 Task: Find Luxury Townhouses in Naples with Mexico Proximity.
Action: Mouse moved to (285, 251)
Screenshot: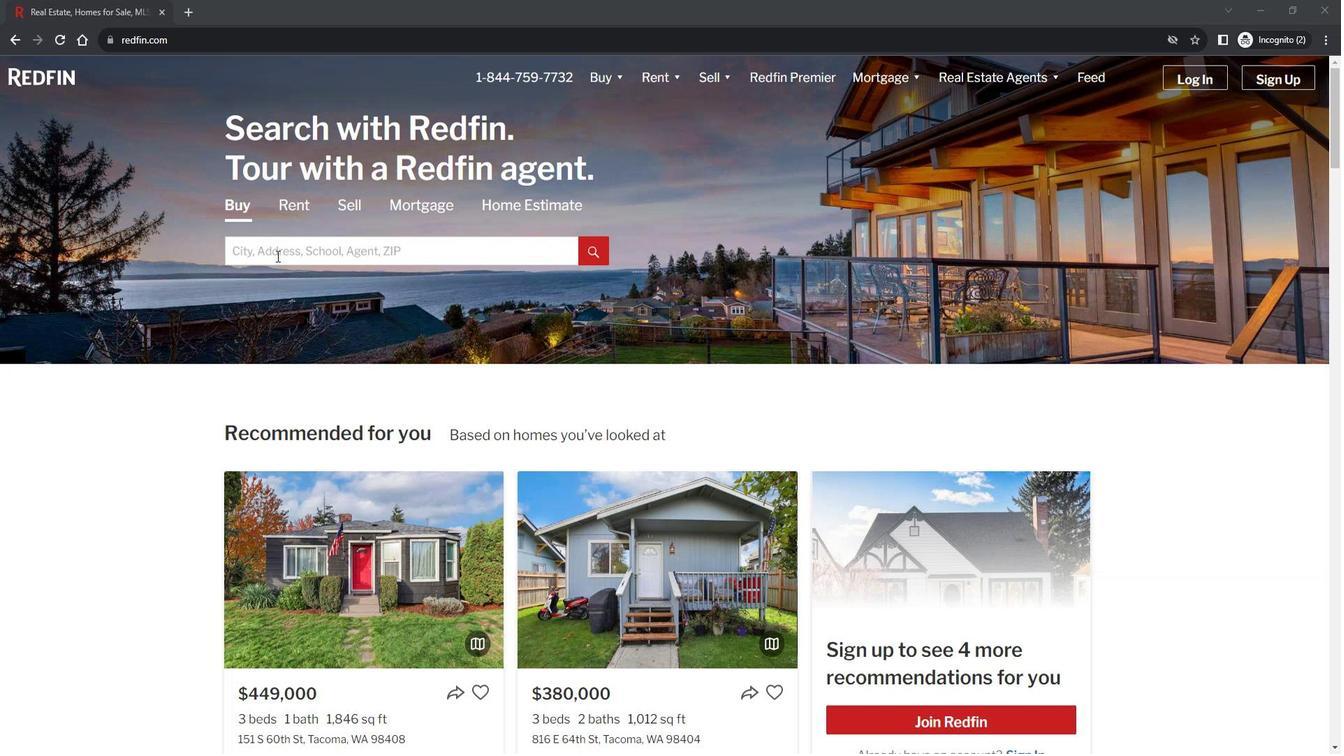 
Action: Mouse pressed left at (285, 251)
Screenshot: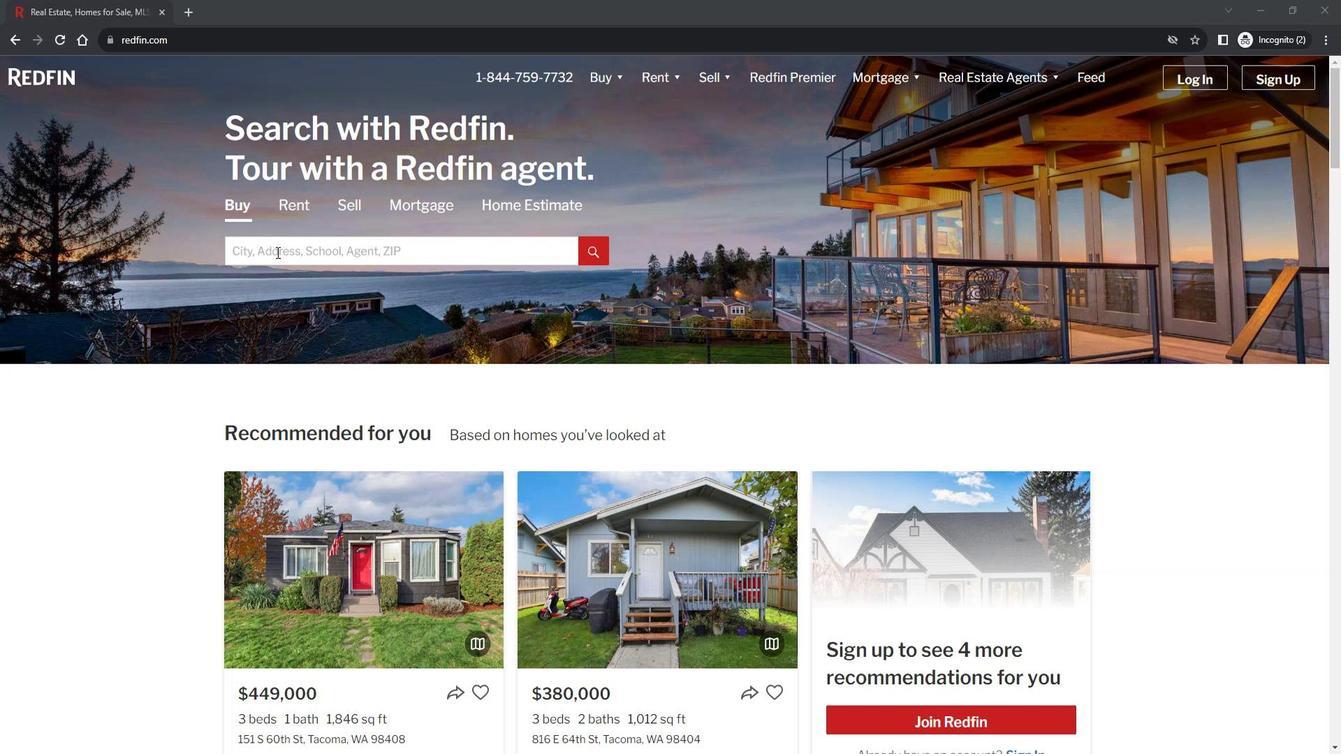 
Action: Mouse moved to (285, 252)
Screenshot: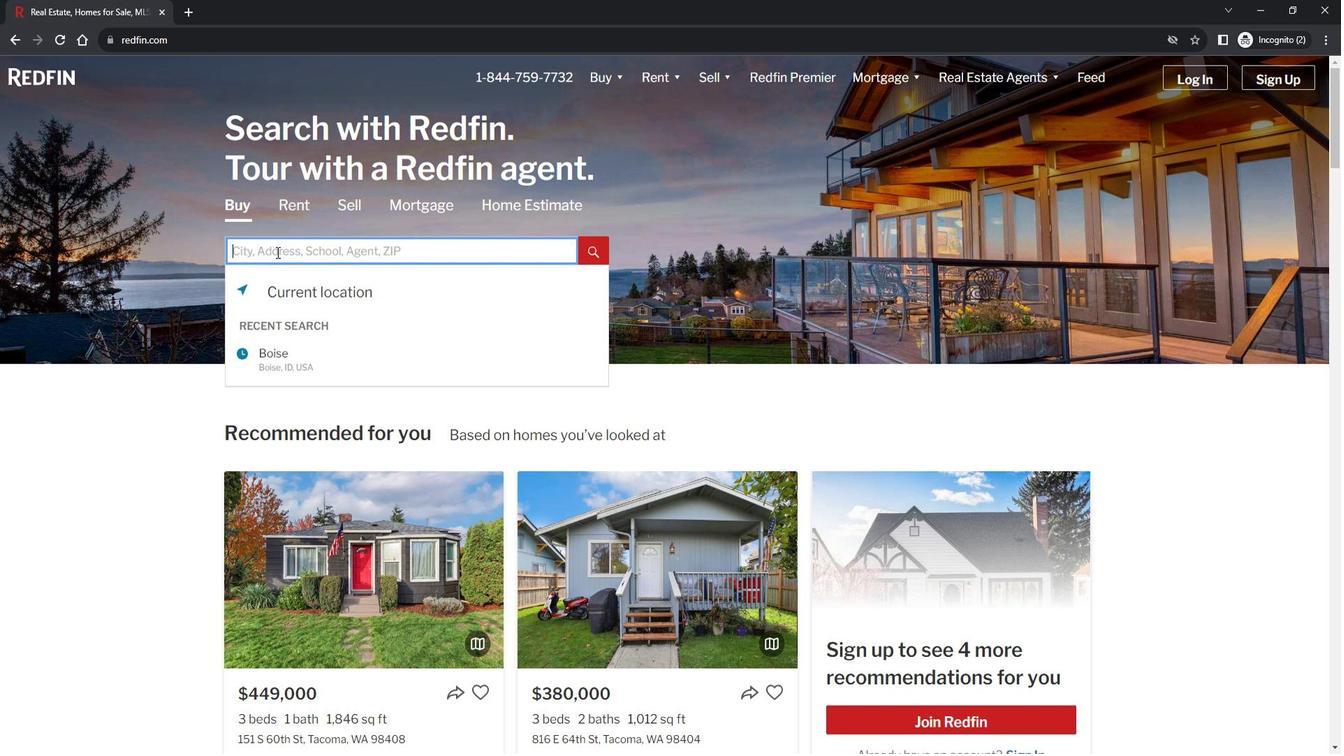 
Action: Key pressed <Key.shift>Naples<Key.enter>
Screenshot: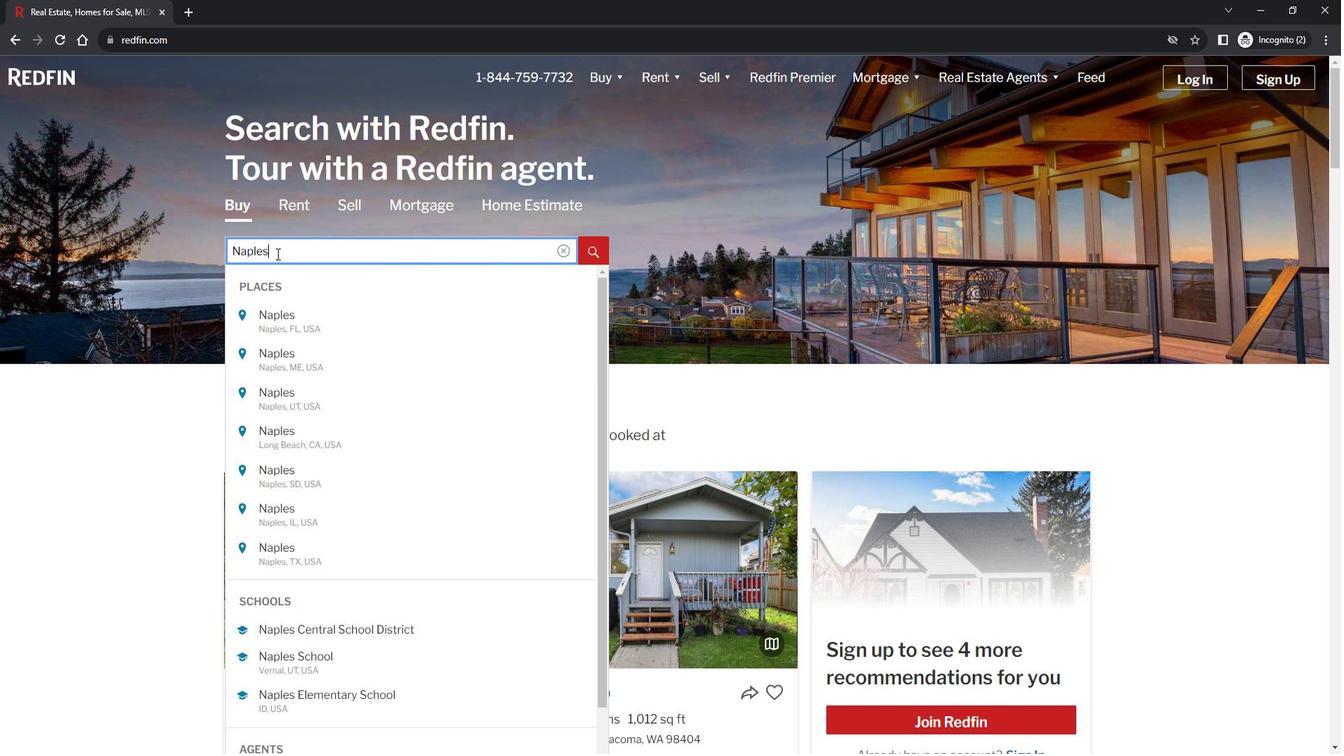 
Action: Mouse moved to (1057, 176)
Screenshot: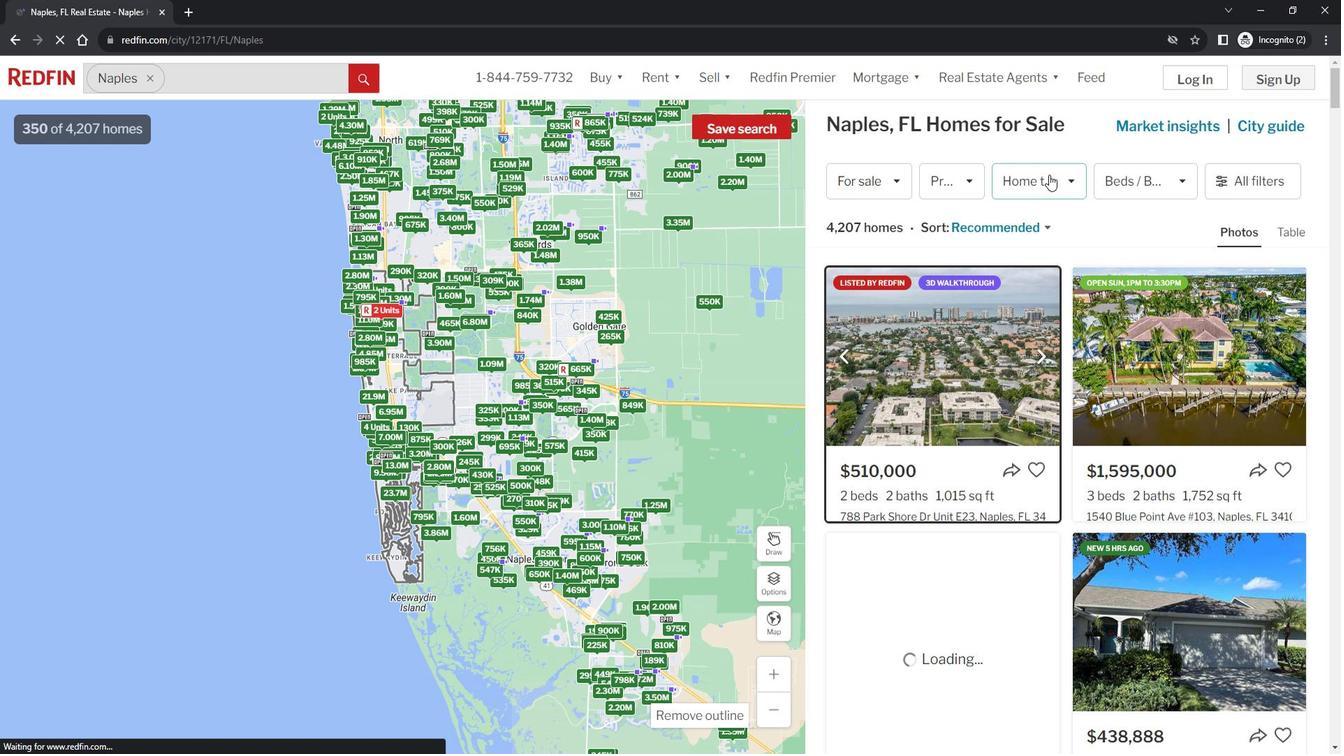 
Action: Mouse pressed left at (1057, 176)
Screenshot: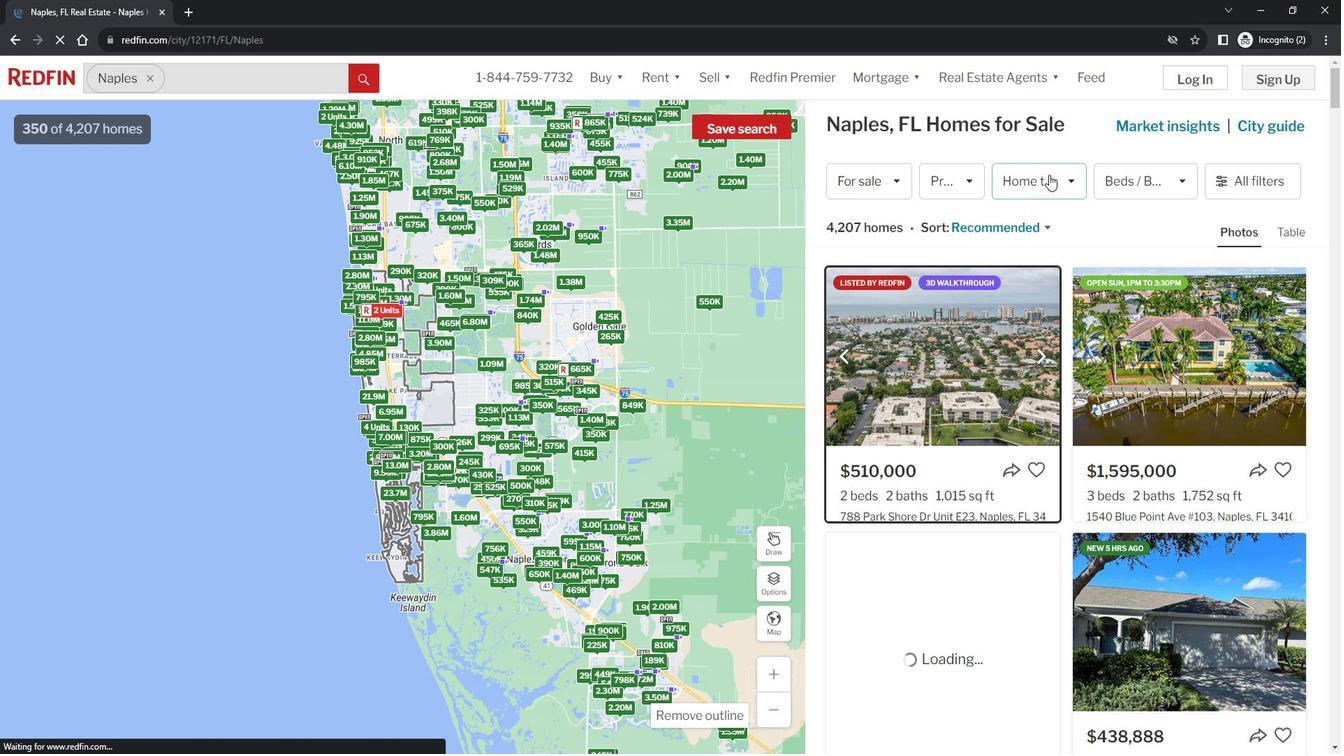
Action: Mouse moved to (1081, 178)
Screenshot: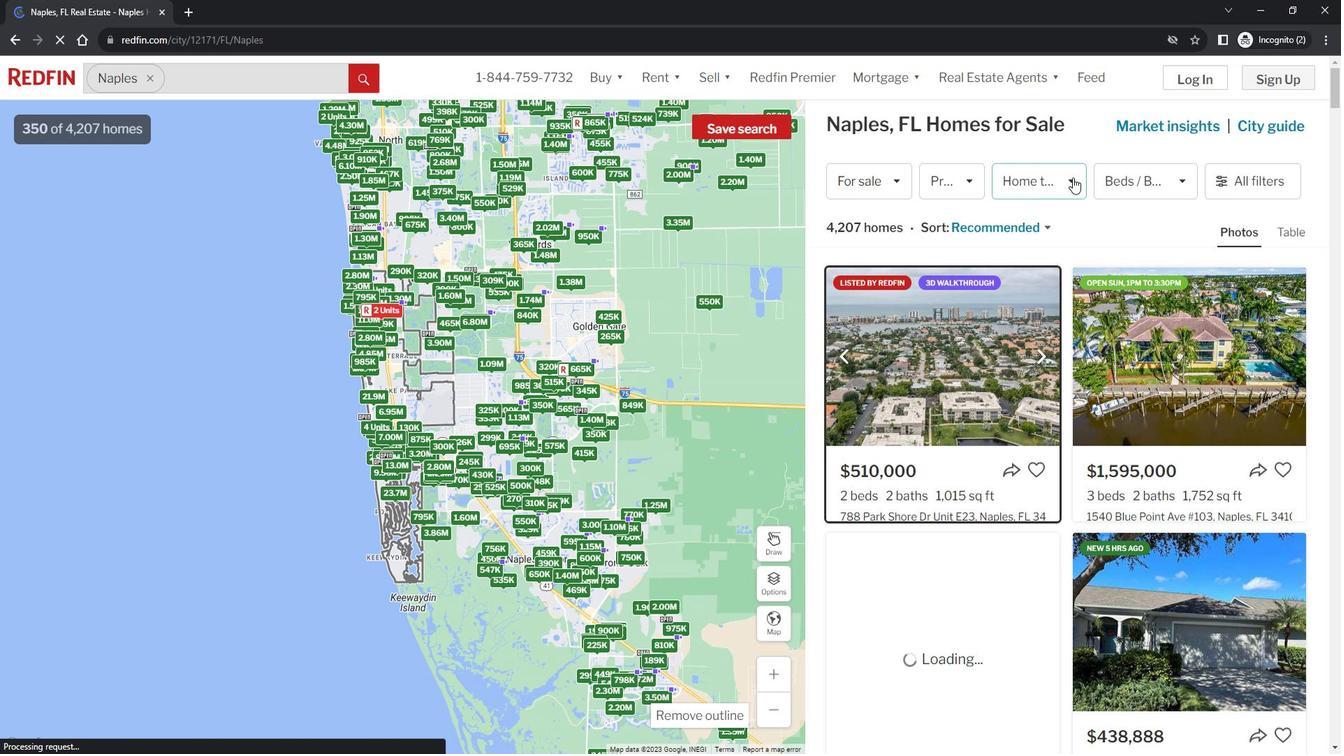 
Action: Mouse pressed left at (1081, 178)
Screenshot: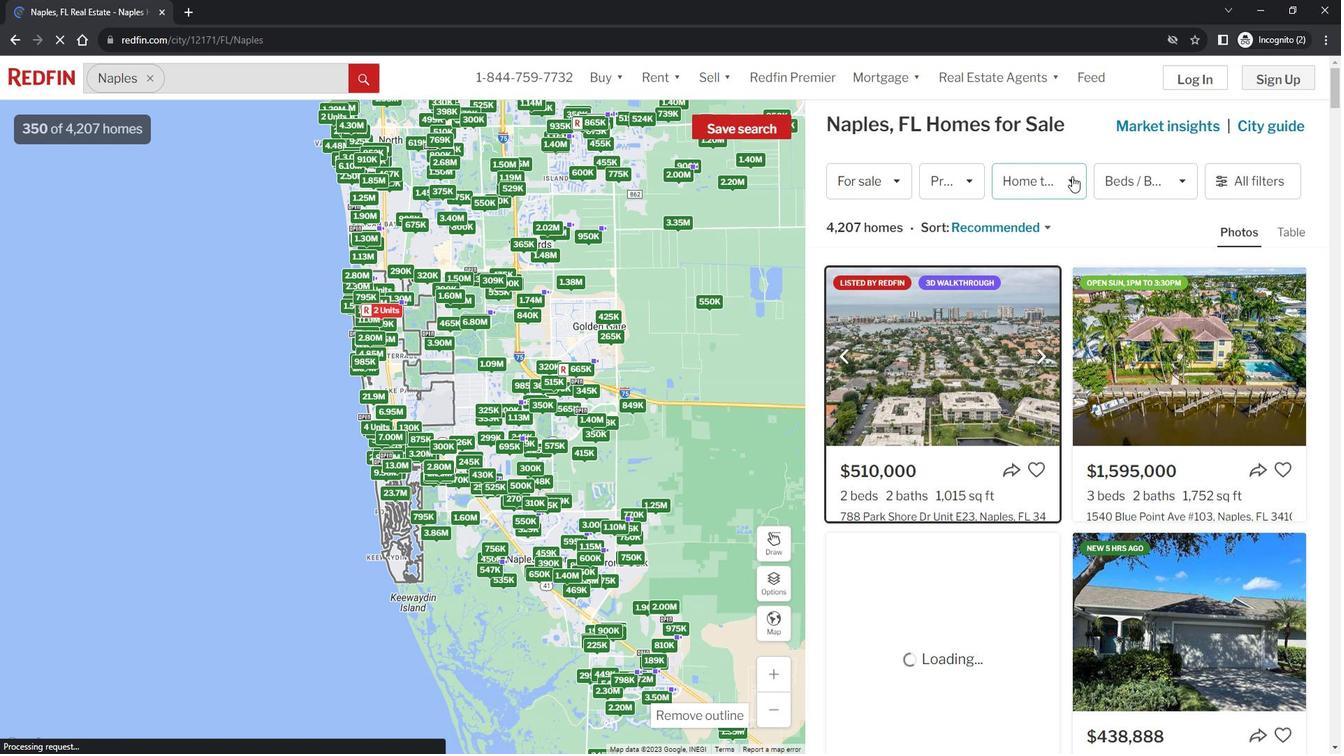 
Action: Mouse pressed left at (1081, 178)
Screenshot: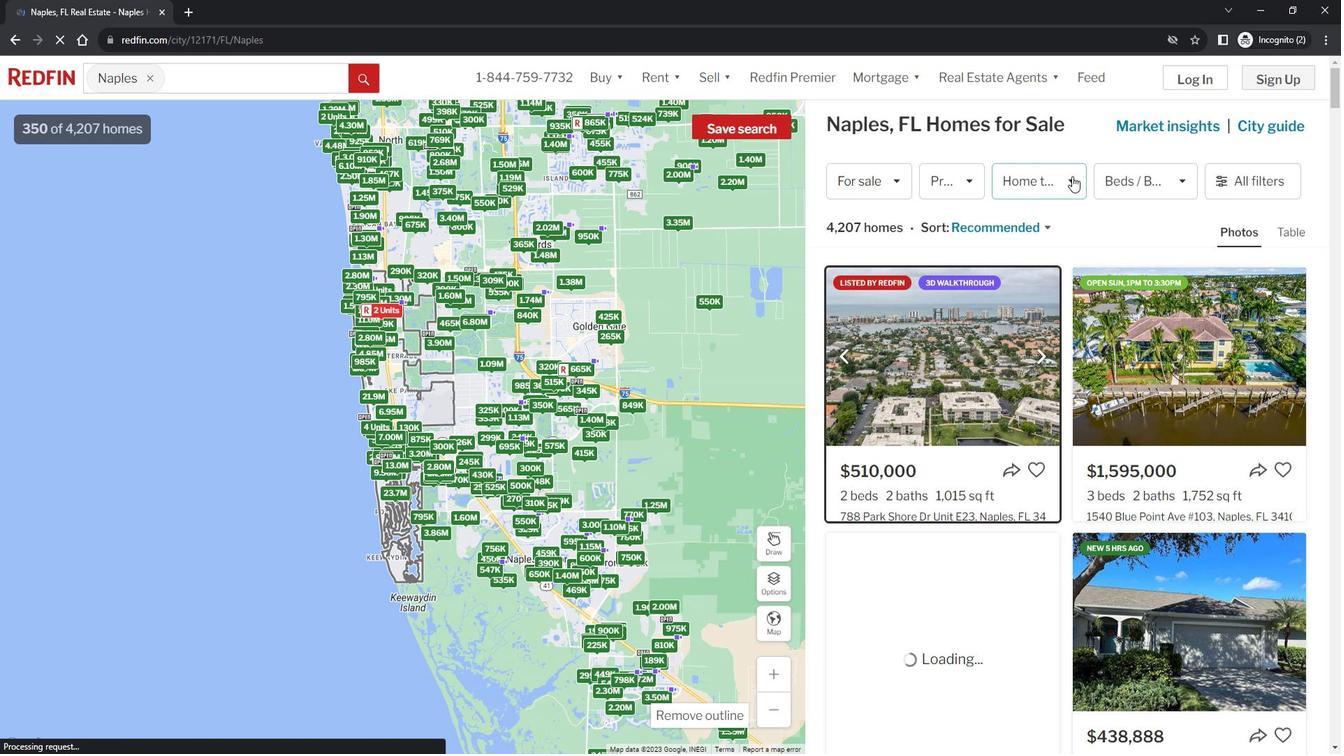 
Action: Mouse moved to (912, 256)
Screenshot: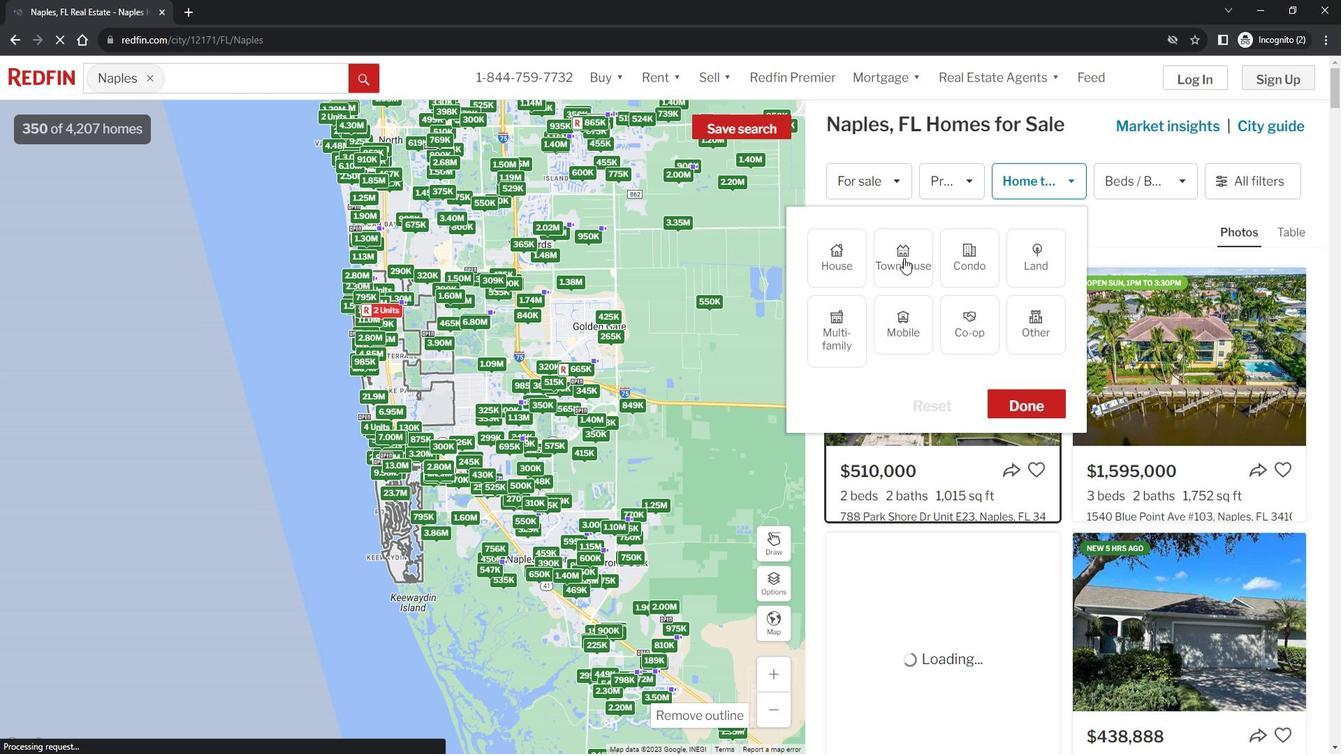 
Action: Mouse pressed left at (912, 256)
Screenshot: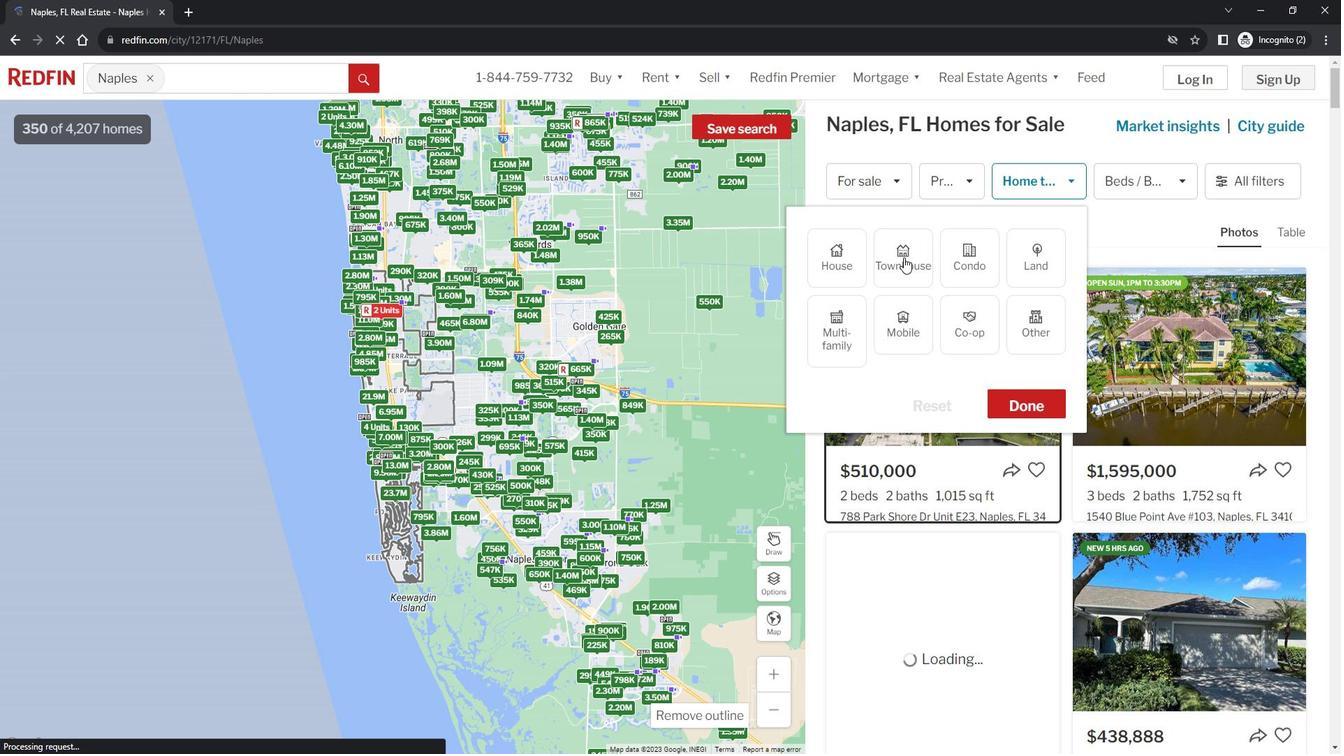
Action: Mouse moved to (1031, 394)
Screenshot: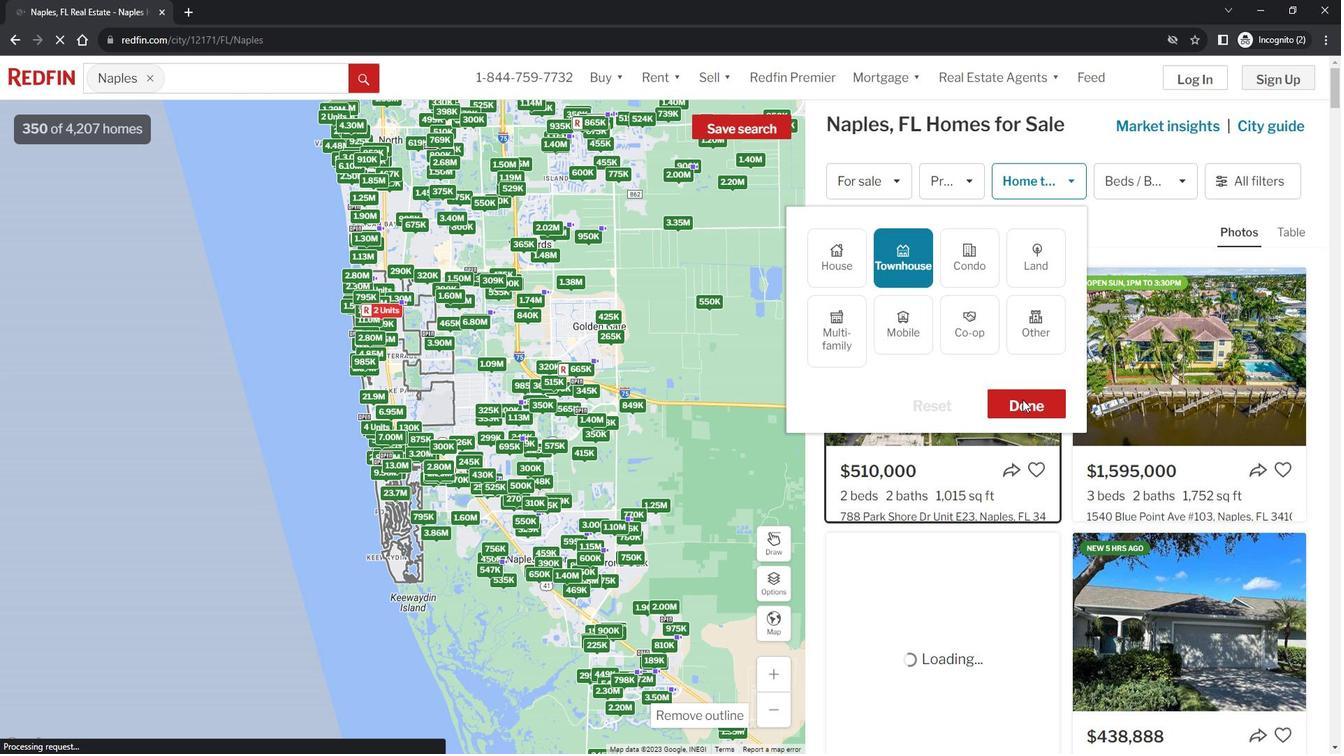 
Action: Mouse pressed left at (1031, 394)
Screenshot: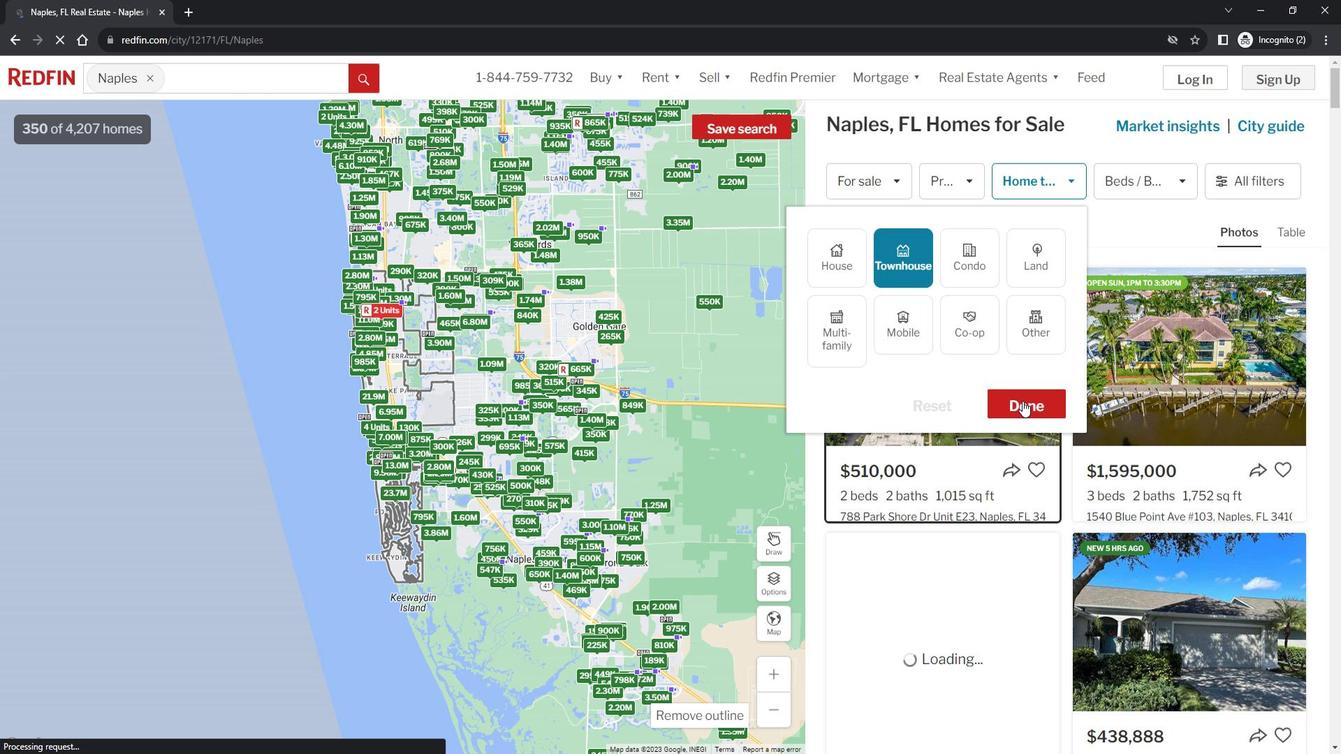 
Action: Mouse moved to (1273, 175)
Screenshot: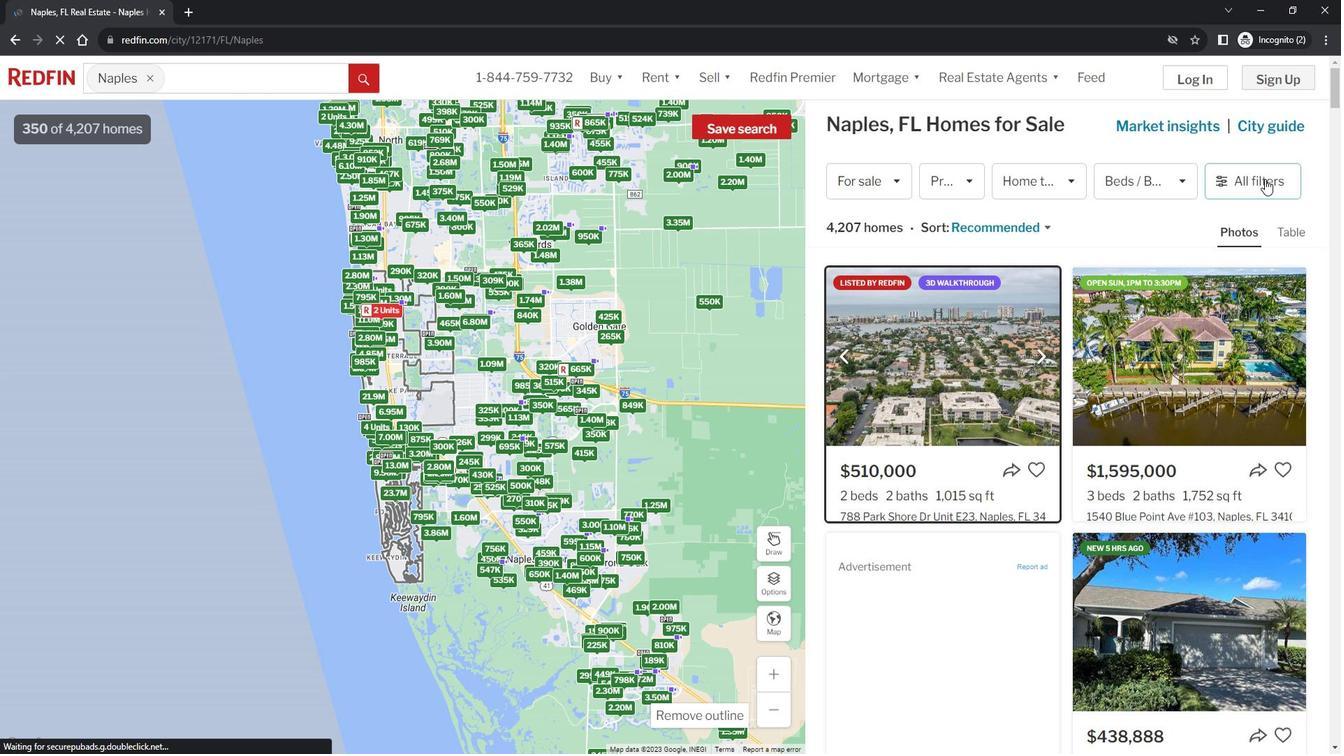 
Action: Mouse pressed left at (1273, 175)
Screenshot: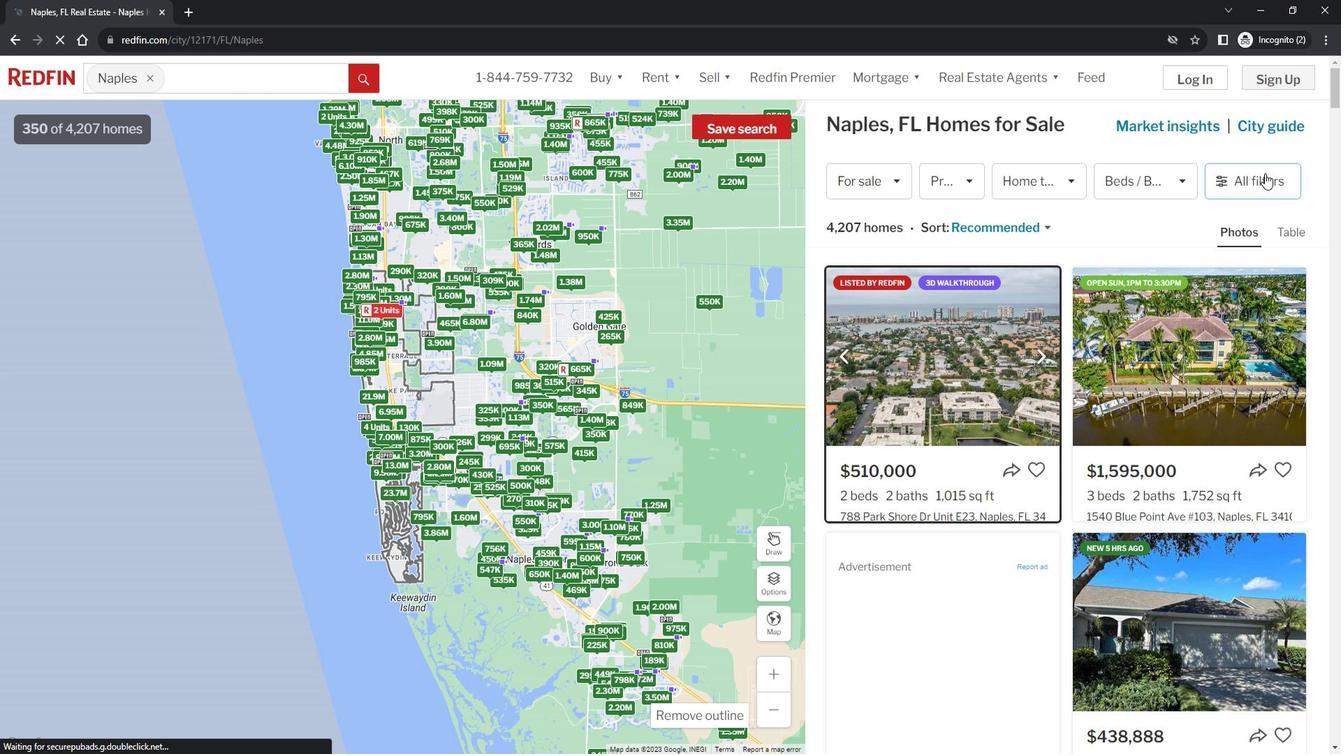 
Action: Mouse moved to (1085, 503)
Screenshot: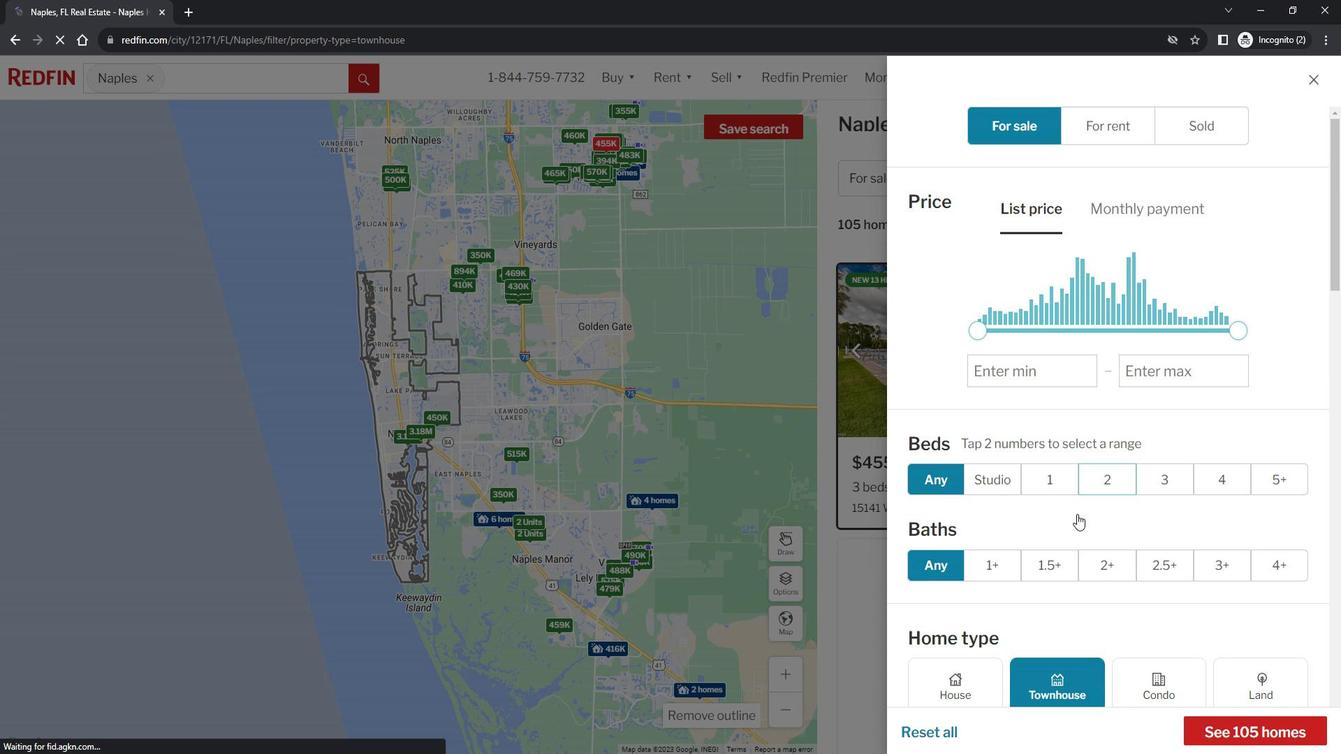 
Action: Mouse scrolled (1085, 503) with delta (0, 0)
Screenshot: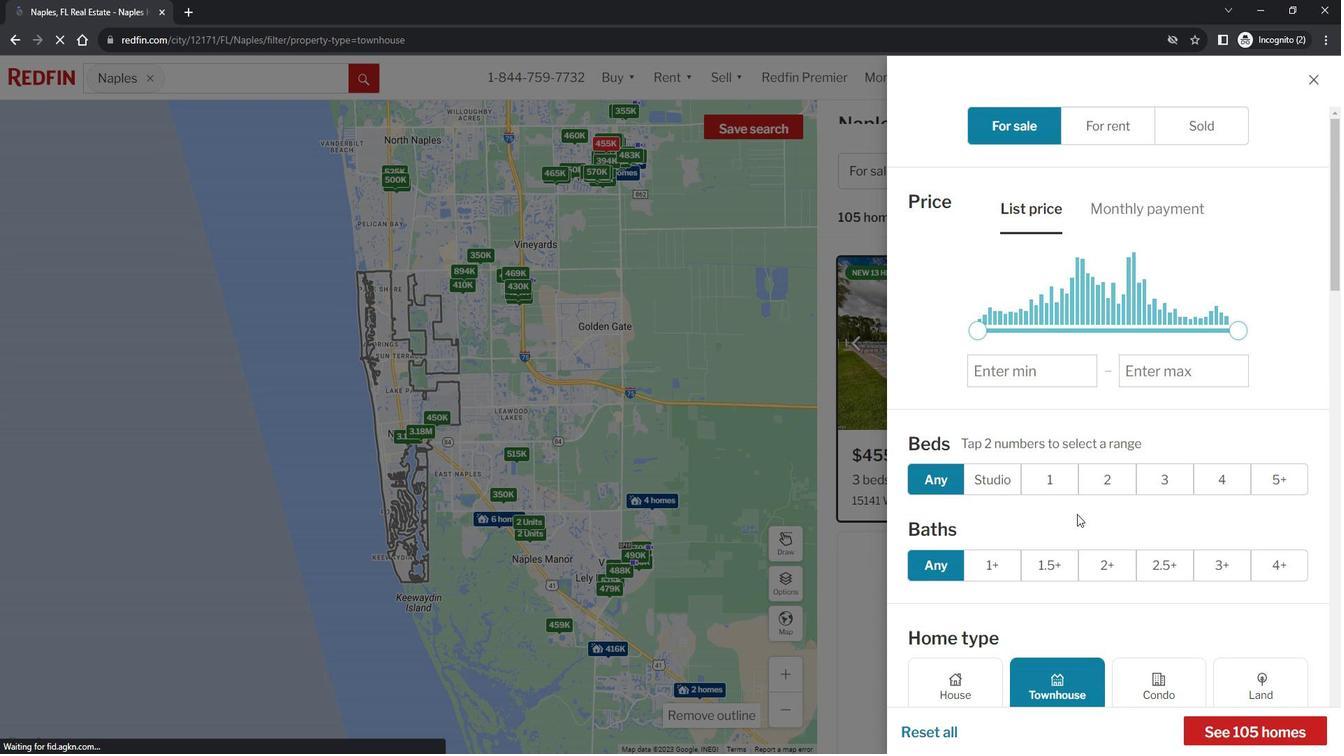 
Action: Mouse scrolled (1085, 503) with delta (0, 0)
Screenshot: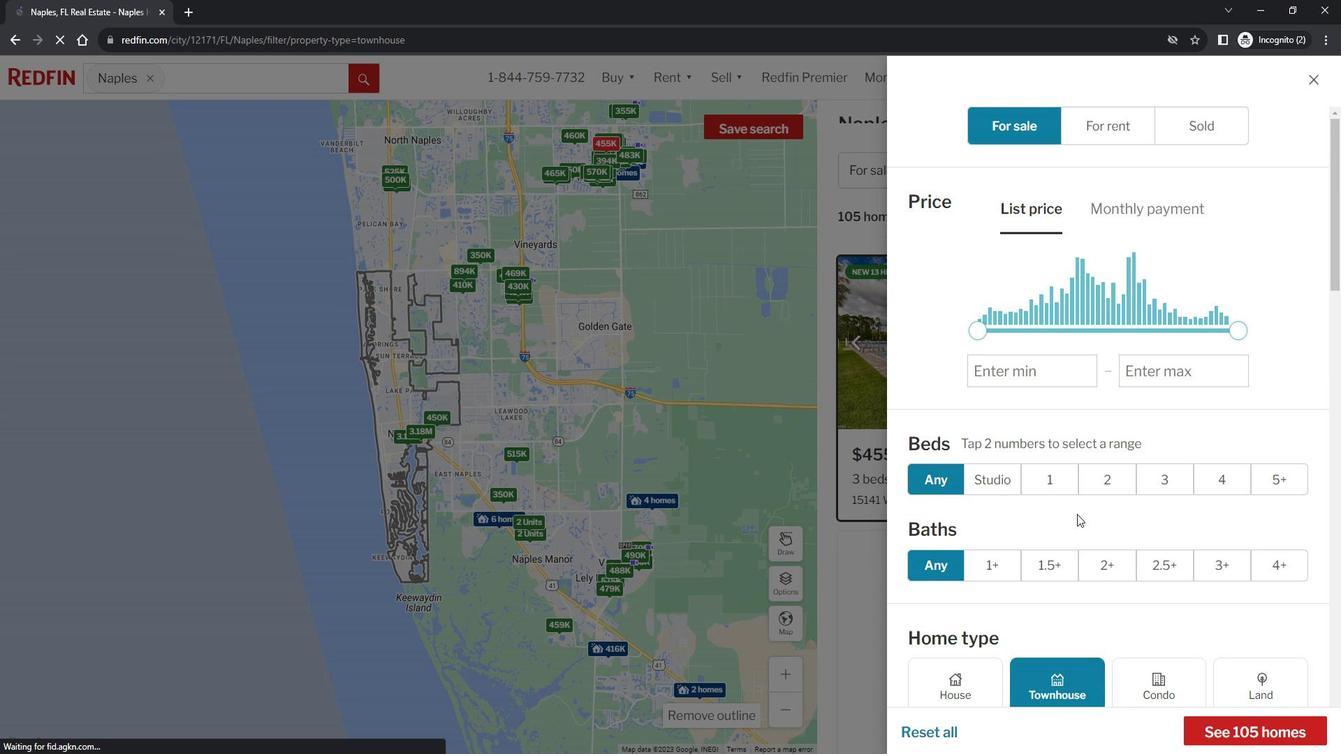
Action: Mouse scrolled (1085, 503) with delta (0, 0)
Screenshot: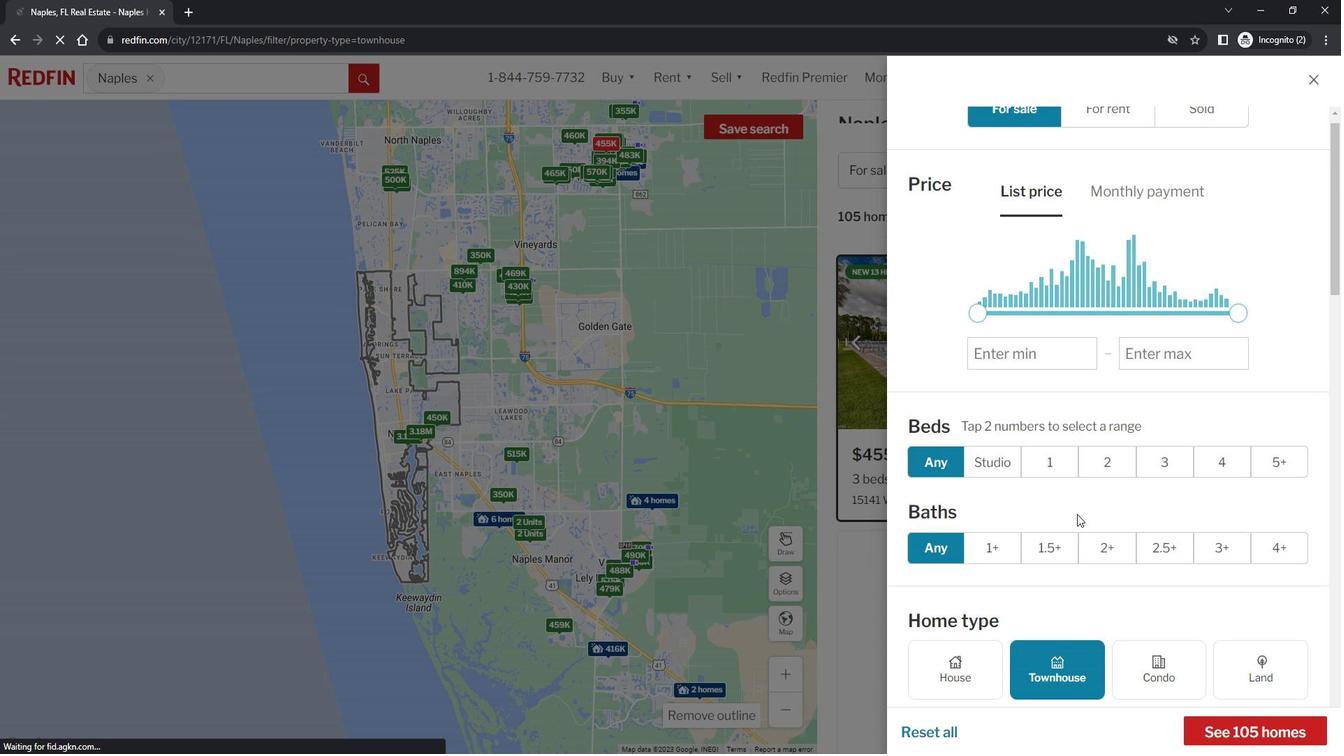 
Action: Mouse moved to (1085, 503)
Screenshot: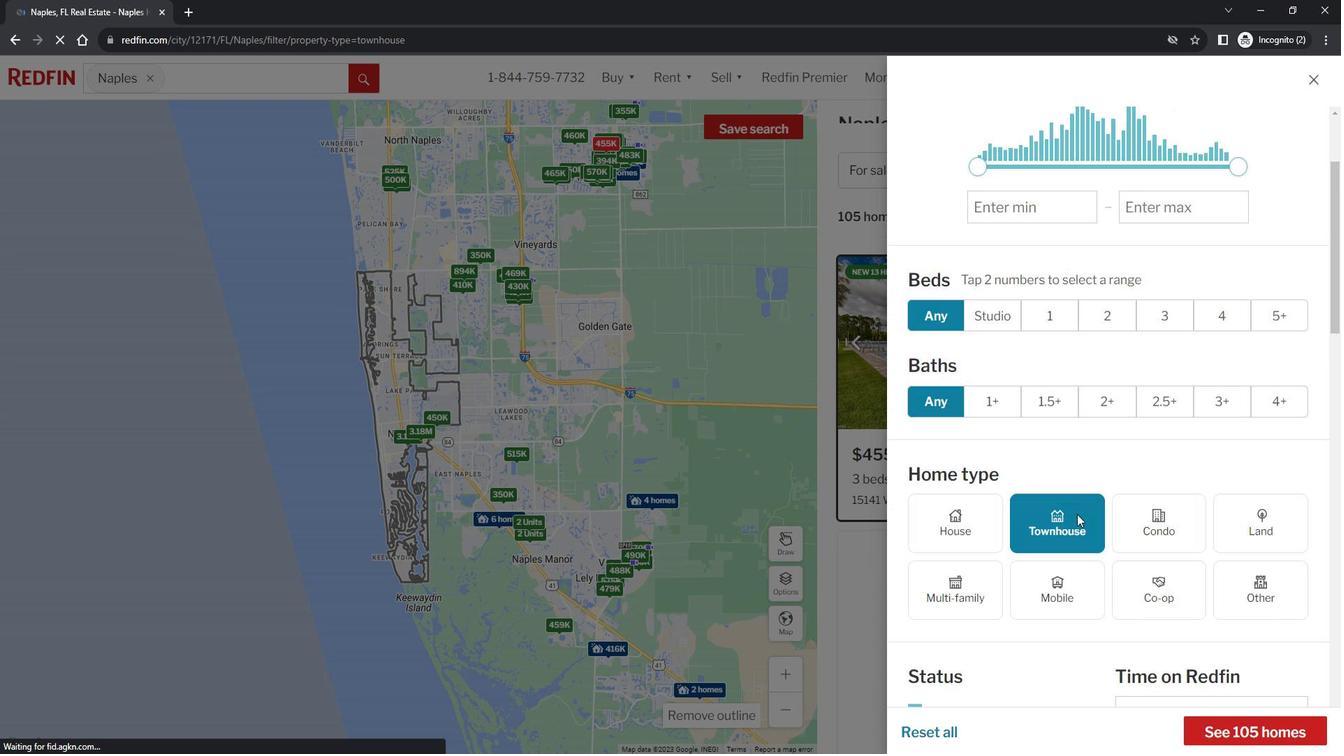 
Action: Mouse scrolled (1085, 503) with delta (0, 0)
Screenshot: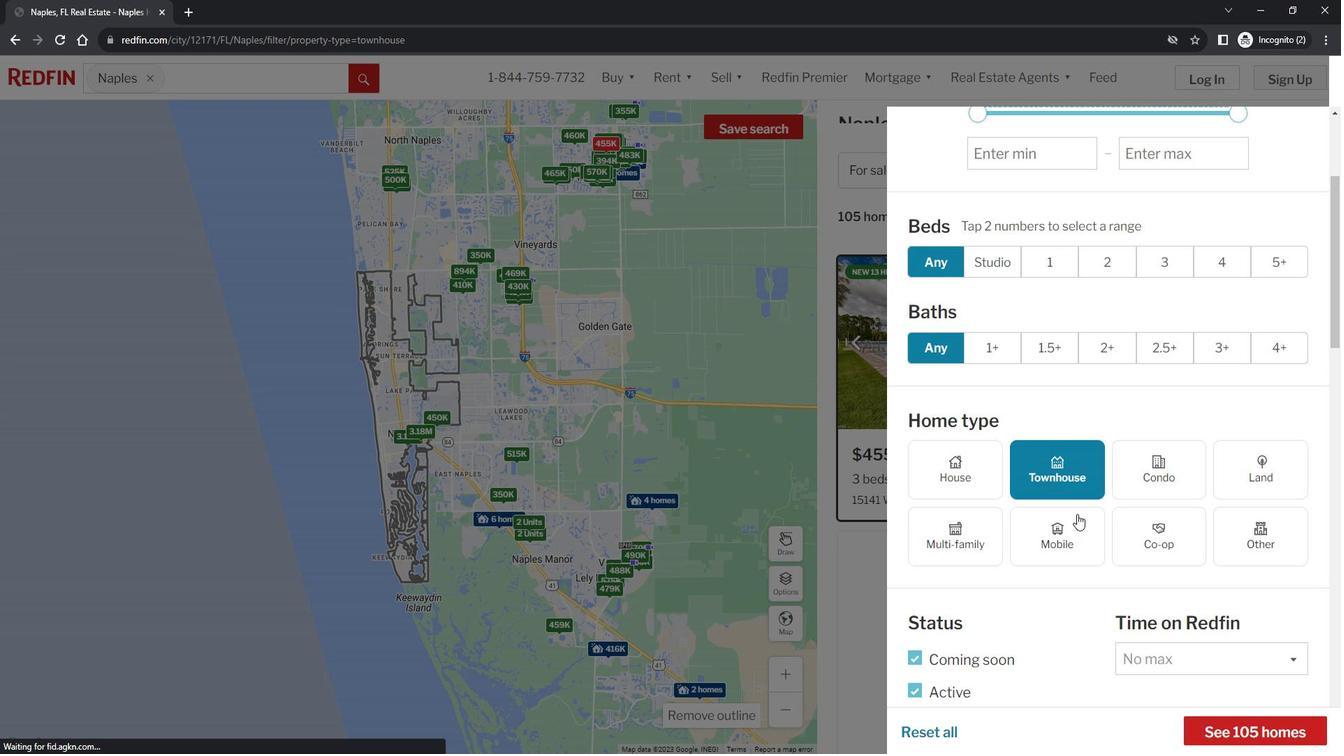 
Action: Mouse scrolled (1085, 503) with delta (0, 0)
Screenshot: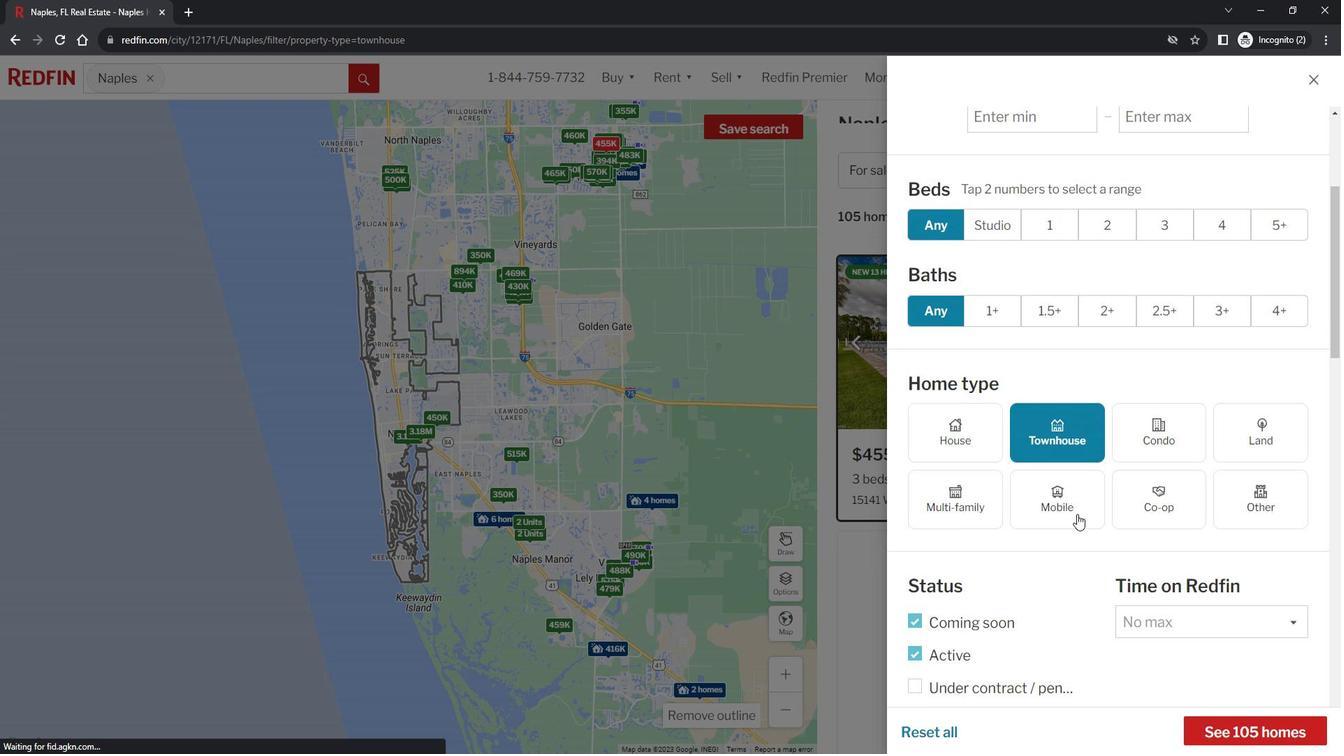 
Action: Mouse scrolled (1085, 503) with delta (0, 0)
Screenshot: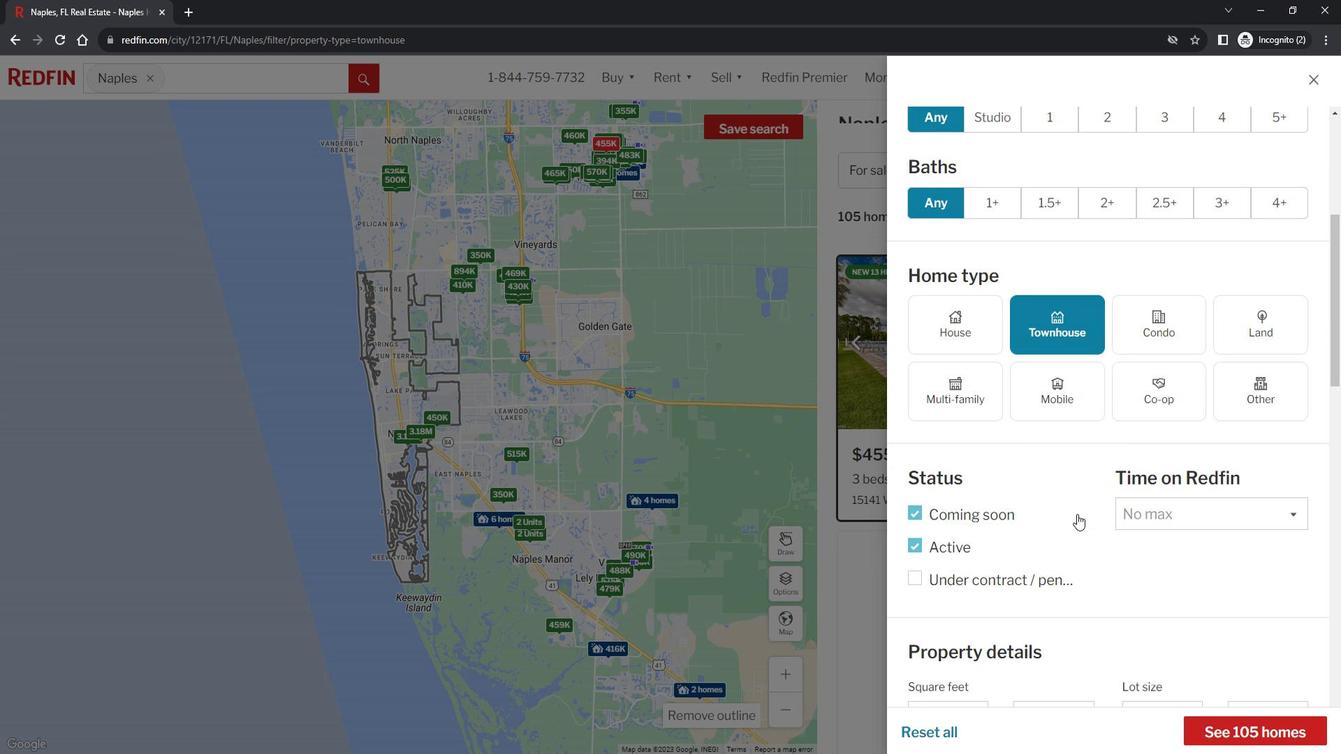 
Action: Mouse moved to (1085, 500)
Screenshot: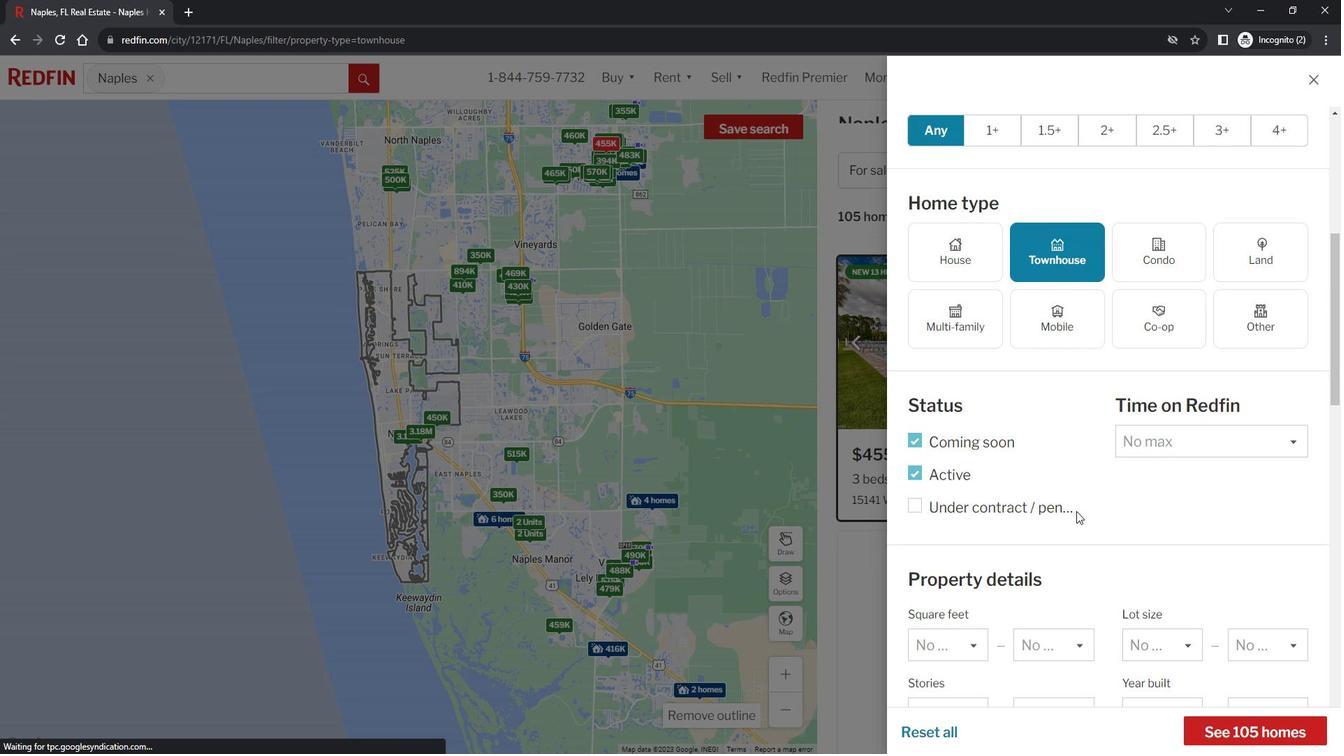 
Action: Mouse scrolled (1085, 499) with delta (0, 0)
Screenshot: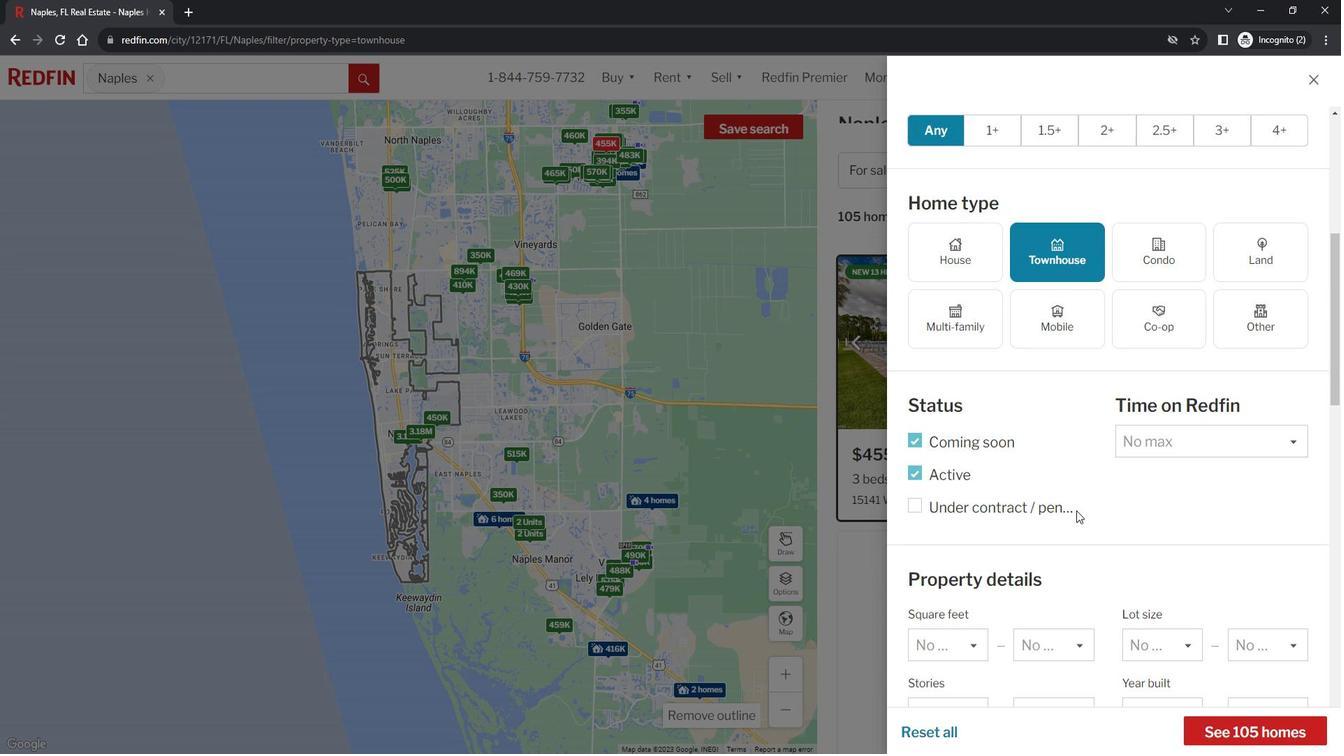 
Action: Mouse scrolled (1085, 499) with delta (0, 0)
Screenshot: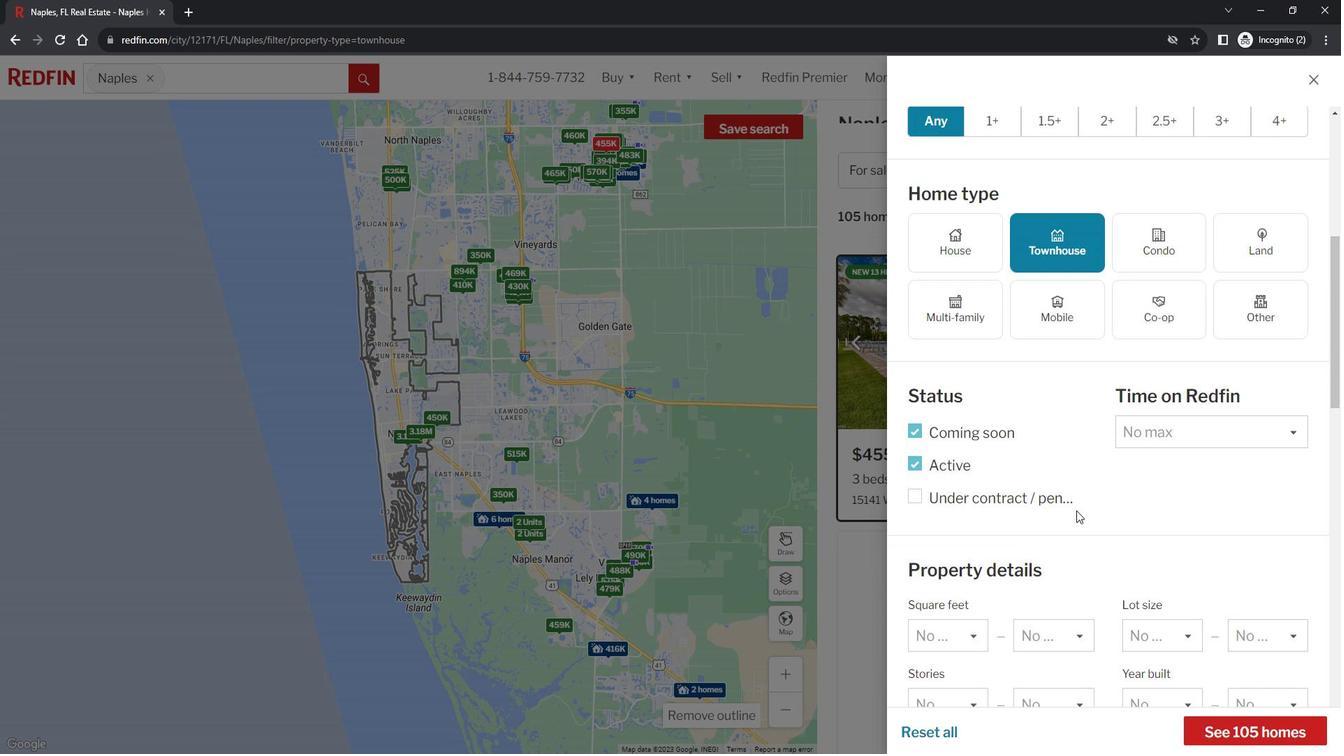 
Action: Mouse scrolled (1085, 499) with delta (0, 0)
Screenshot: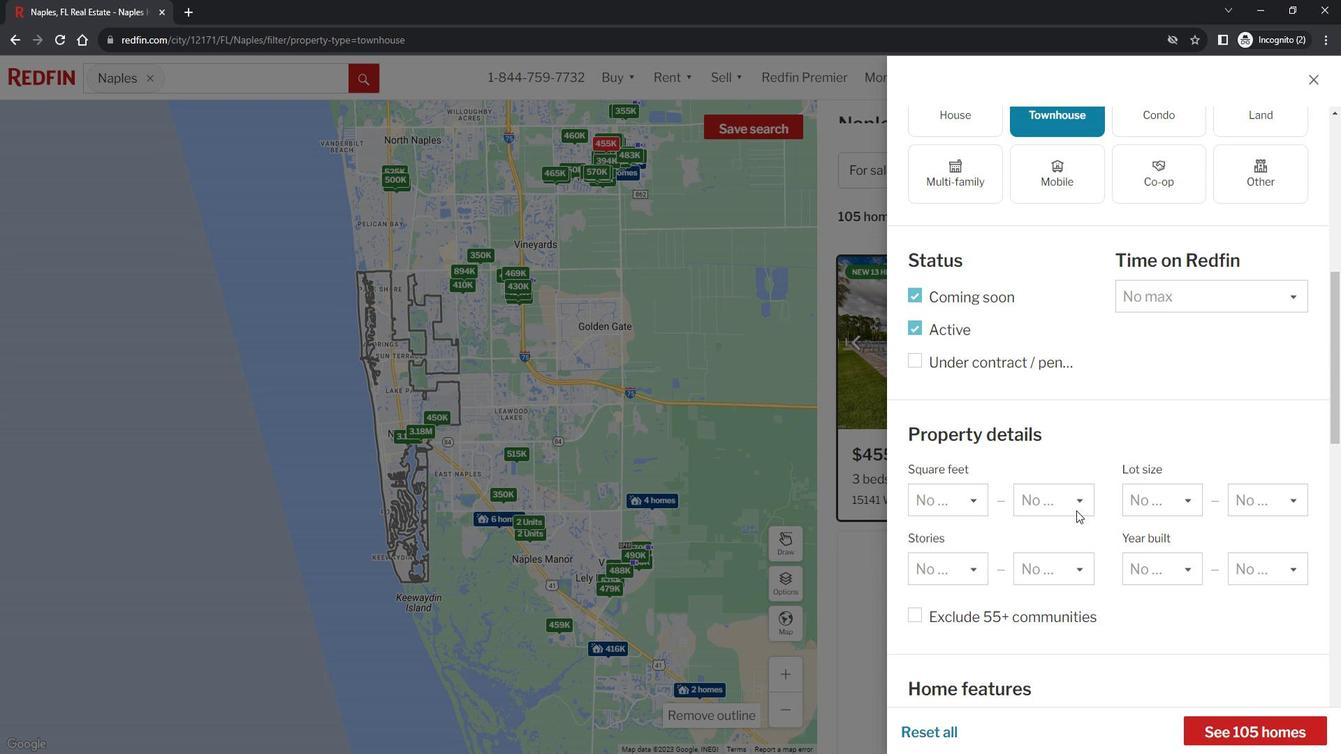 
Action: Mouse scrolled (1085, 499) with delta (0, 0)
Screenshot: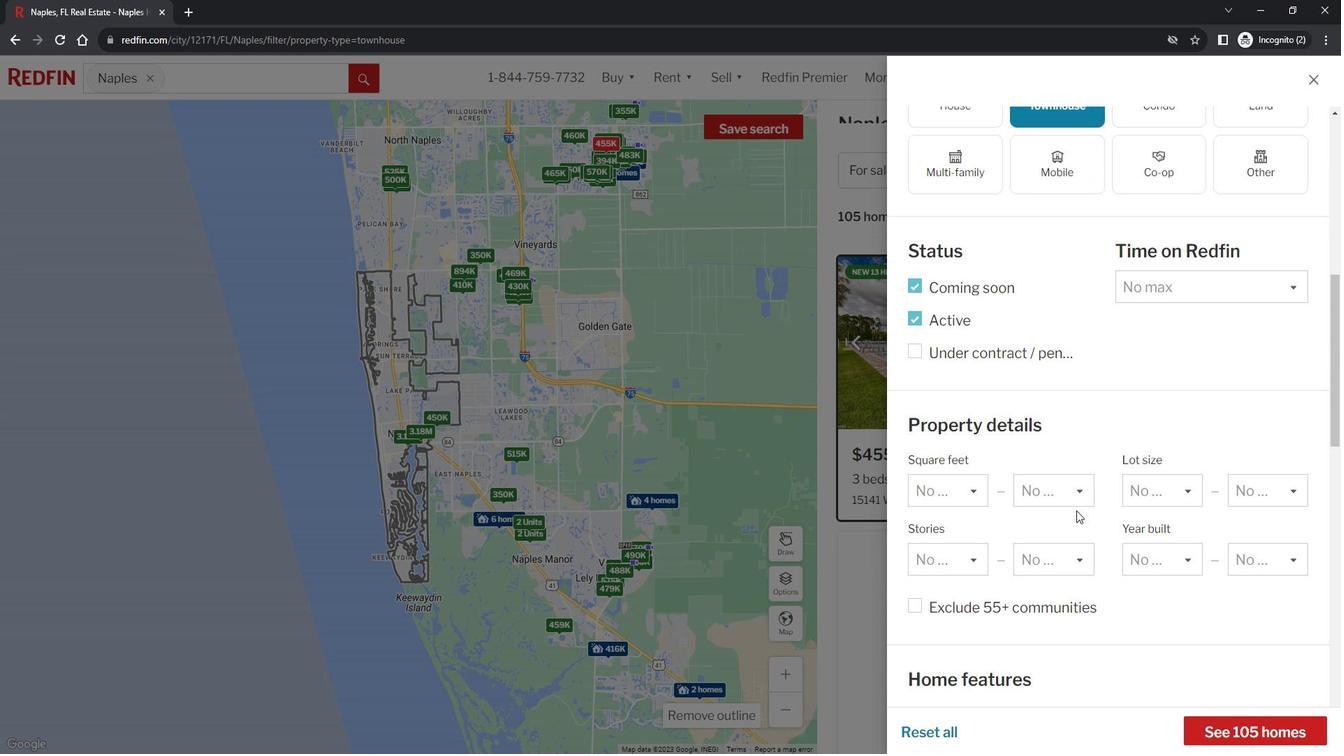 
Action: Mouse scrolled (1085, 499) with delta (0, 0)
Screenshot: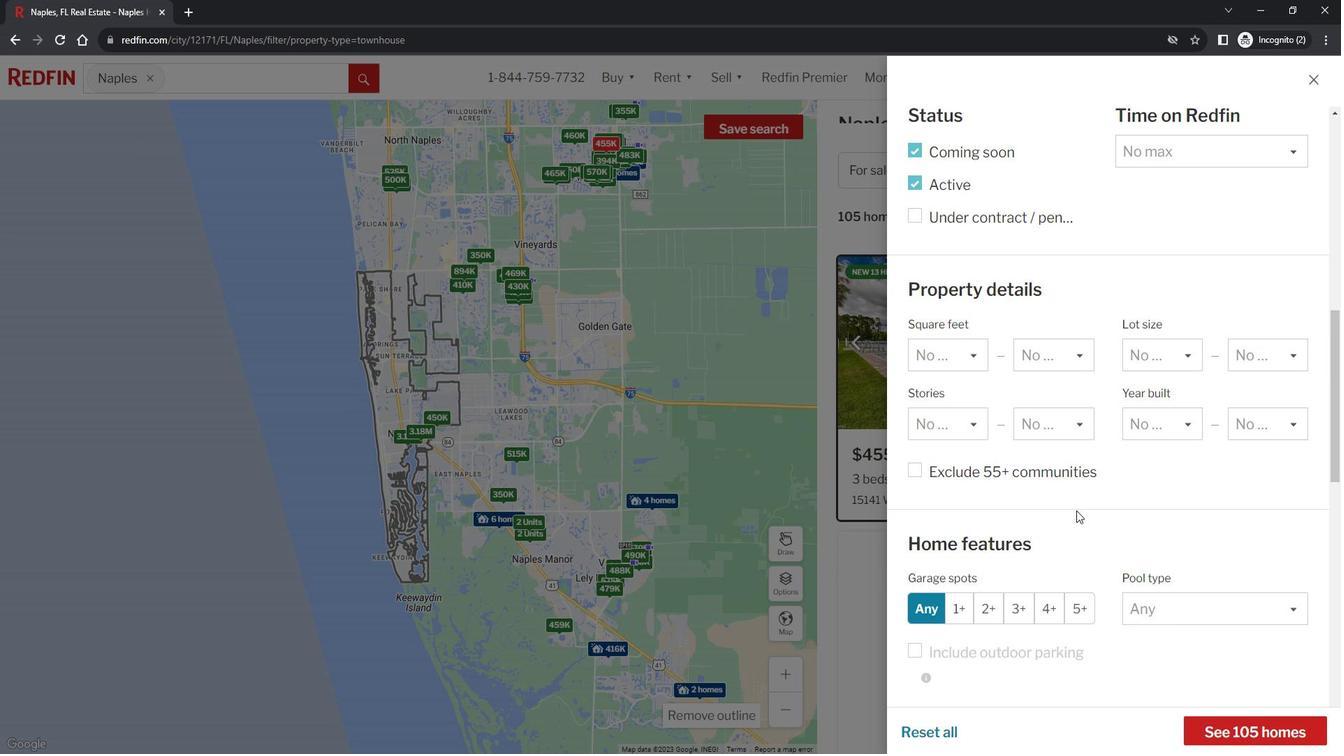 
Action: Mouse scrolled (1085, 499) with delta (0, 0)
Screenshot: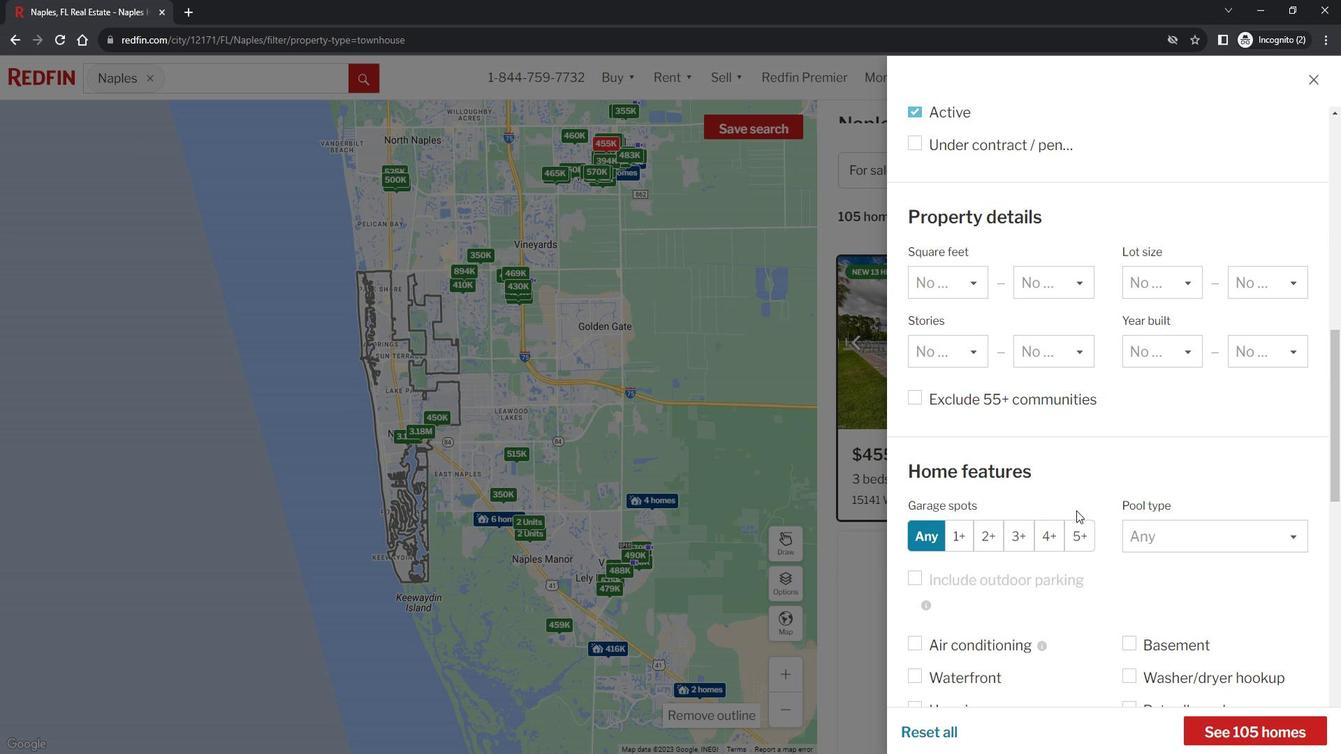 
Action: Mouse scrolled (1085, 499) with delta (0, 0)
Screenshot: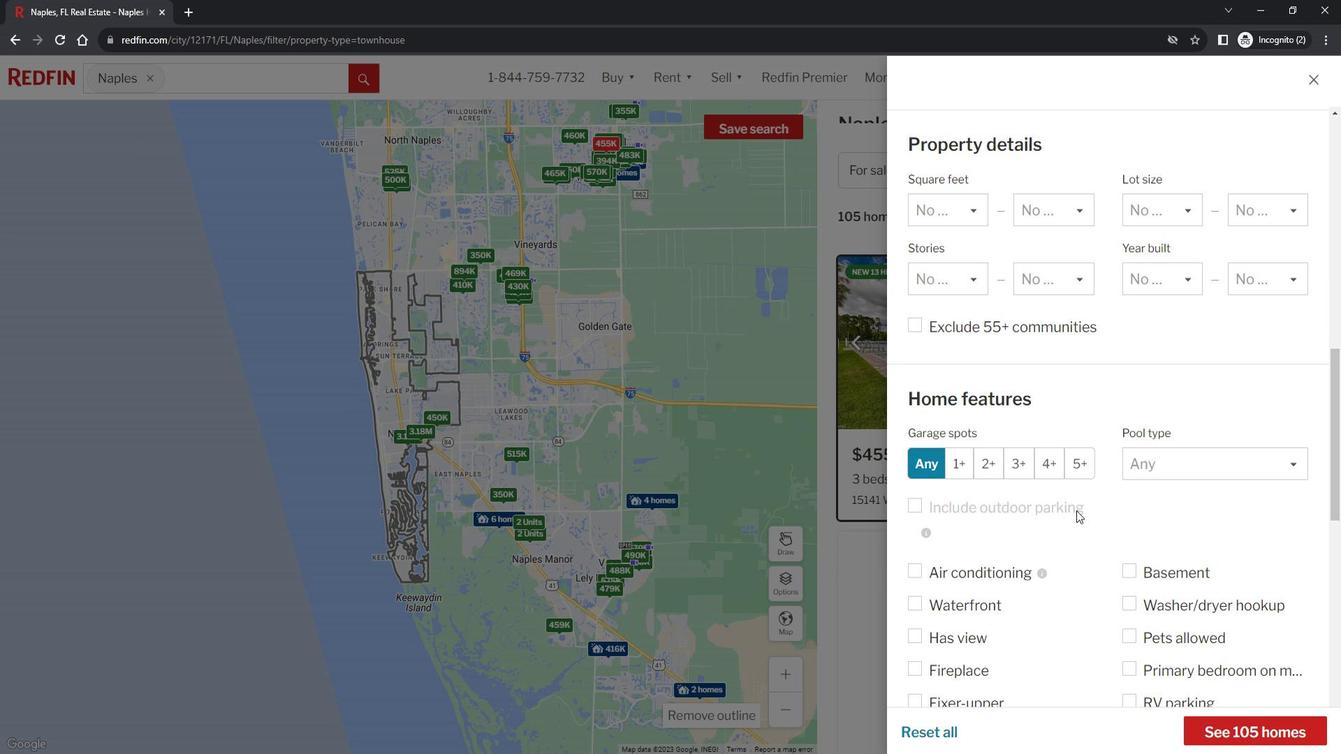 
Action: Mouse scrolled (1085, 499) with delta (0, 0)
Screenshot: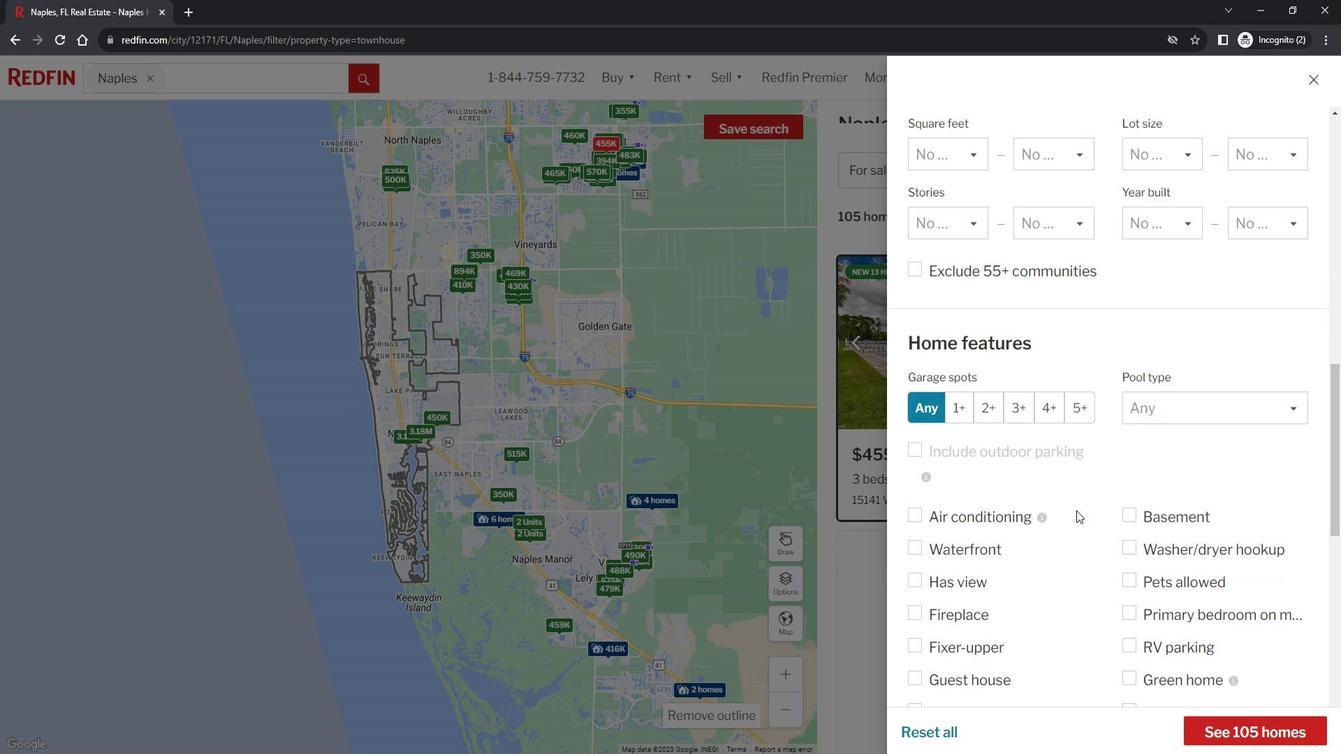 
Action: Mouse scrolled (1085, 499) with delta (0, 0)
Screenshot: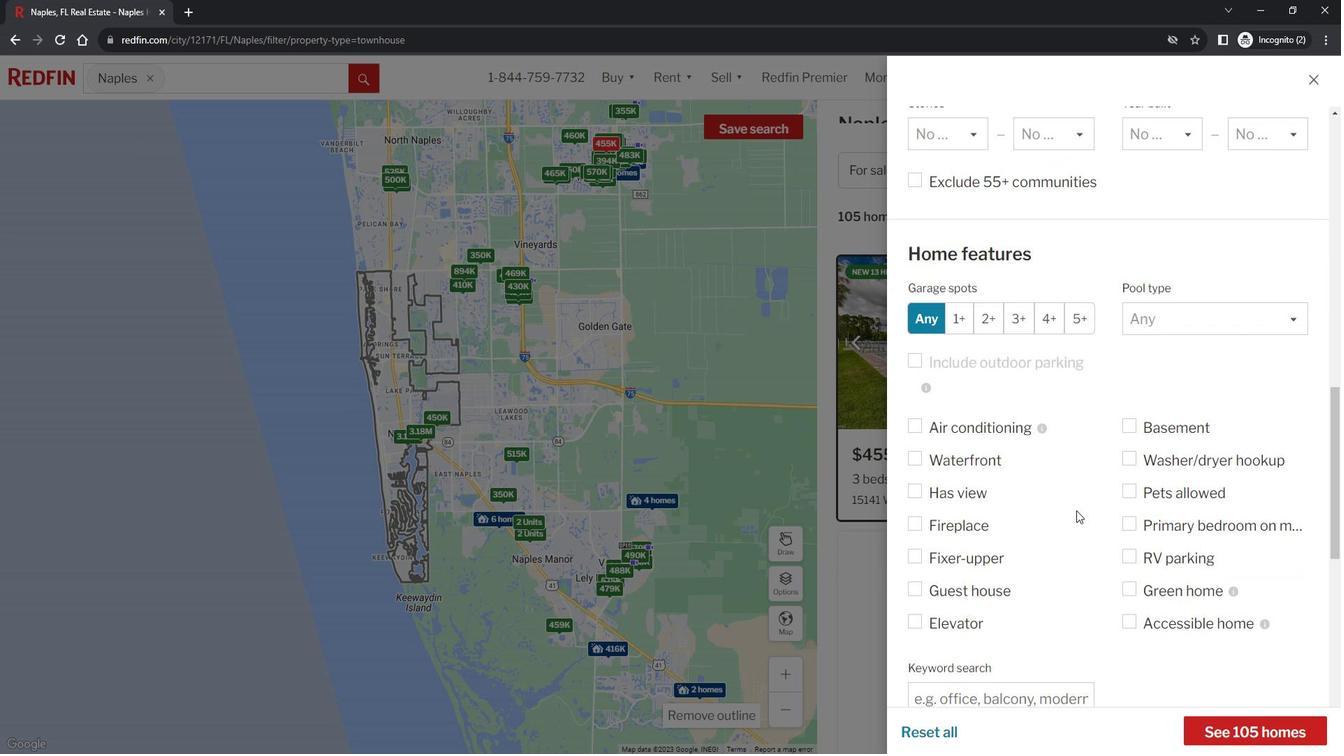 
Action: Mouse scrolled (1085, 499) with delta (0, 0)
Screenshot: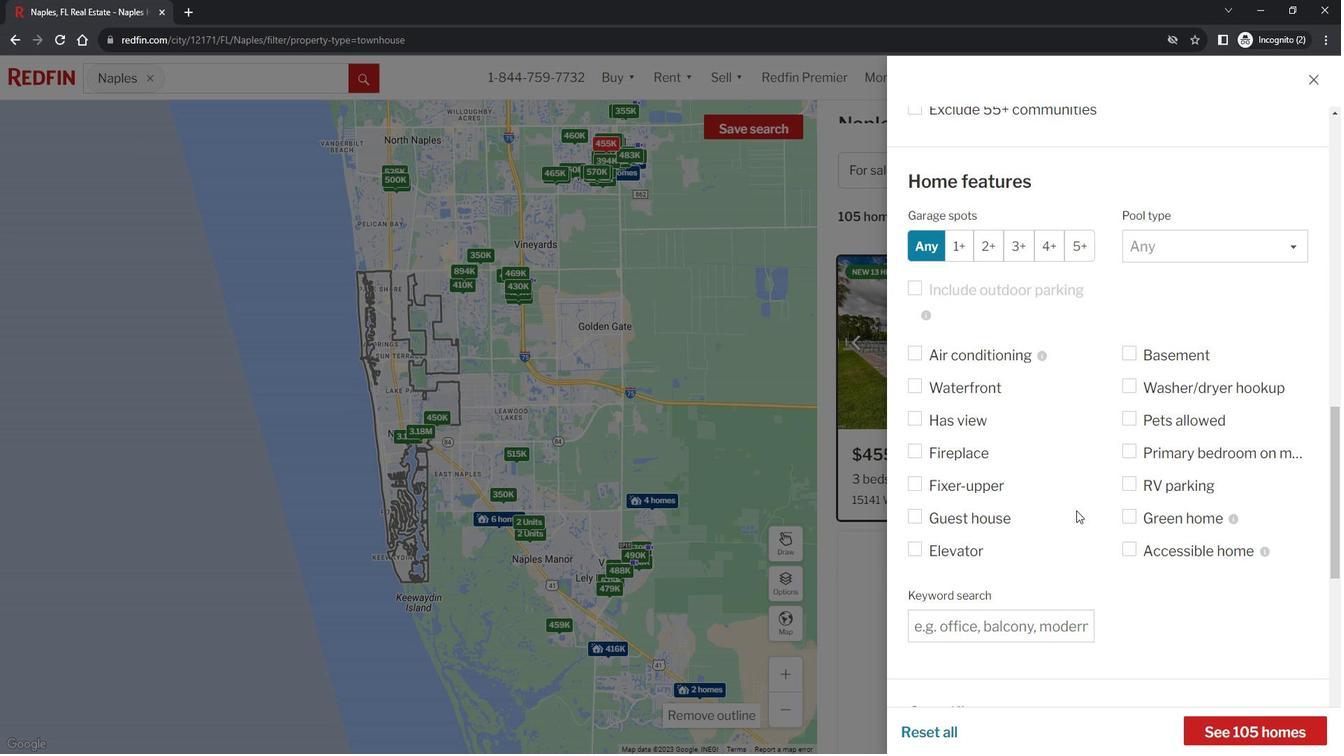 
Action: Mouse scrolled (1085, 499) with delta (0, 0)
Screenshot: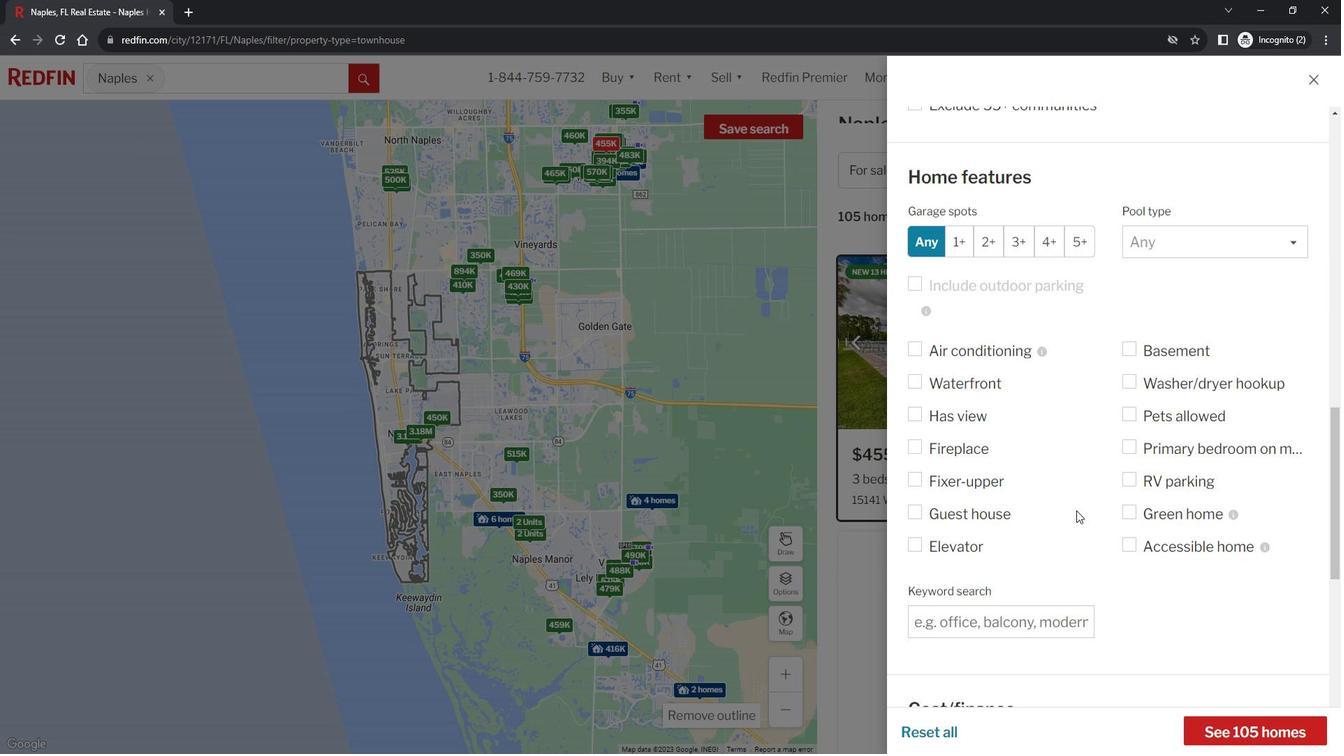 
Action: Mouse moved to (984, 466)
Screenshot: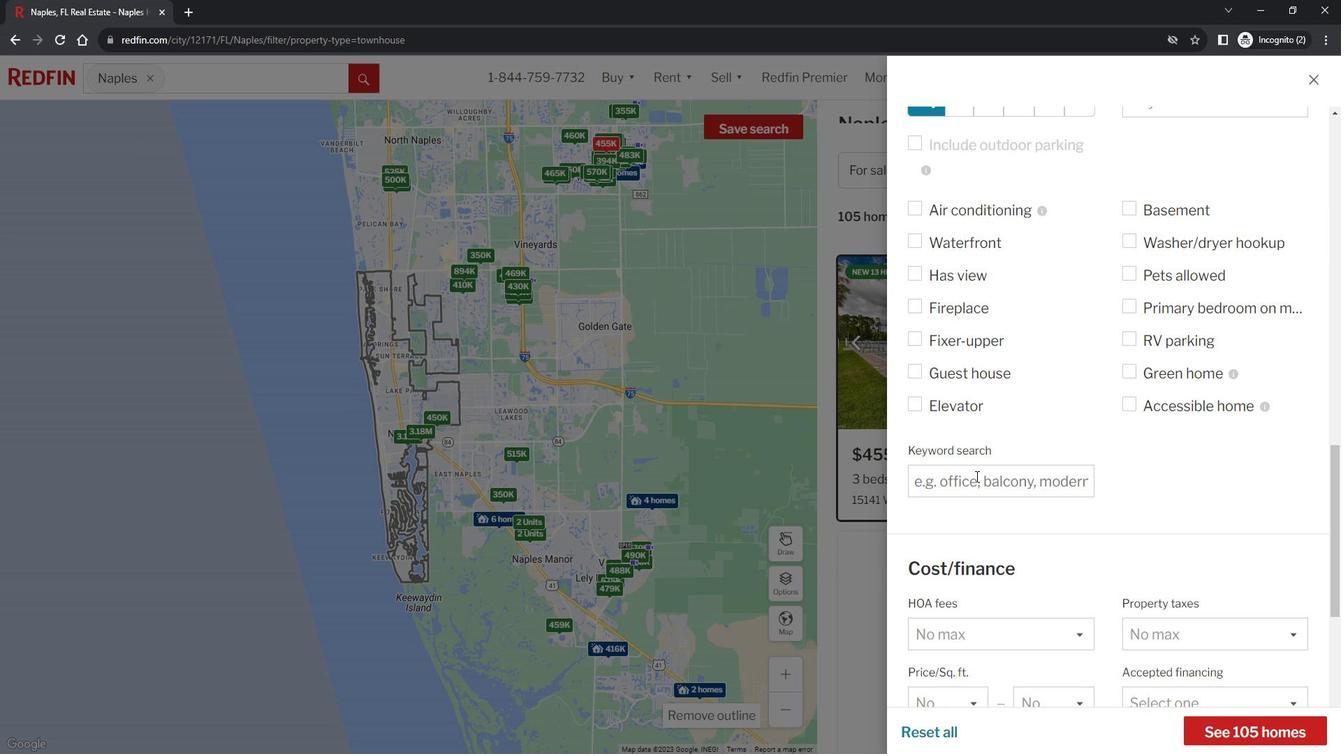
Action: Mouse pressed left at (984, 466)
Screenshot: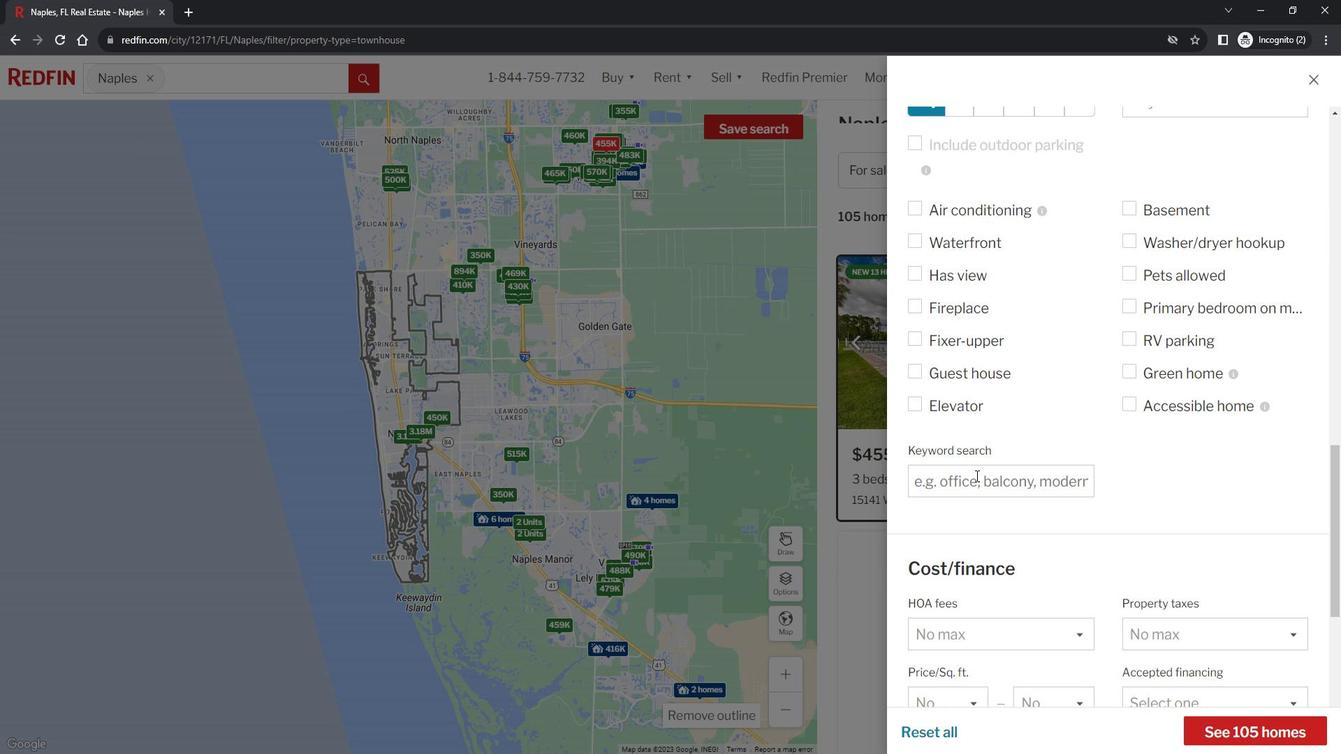 
Action: Key pressed <Key.shift>Ma<Key.backspace>exico<Key.space><Key.shift>Proximity
Screenshot: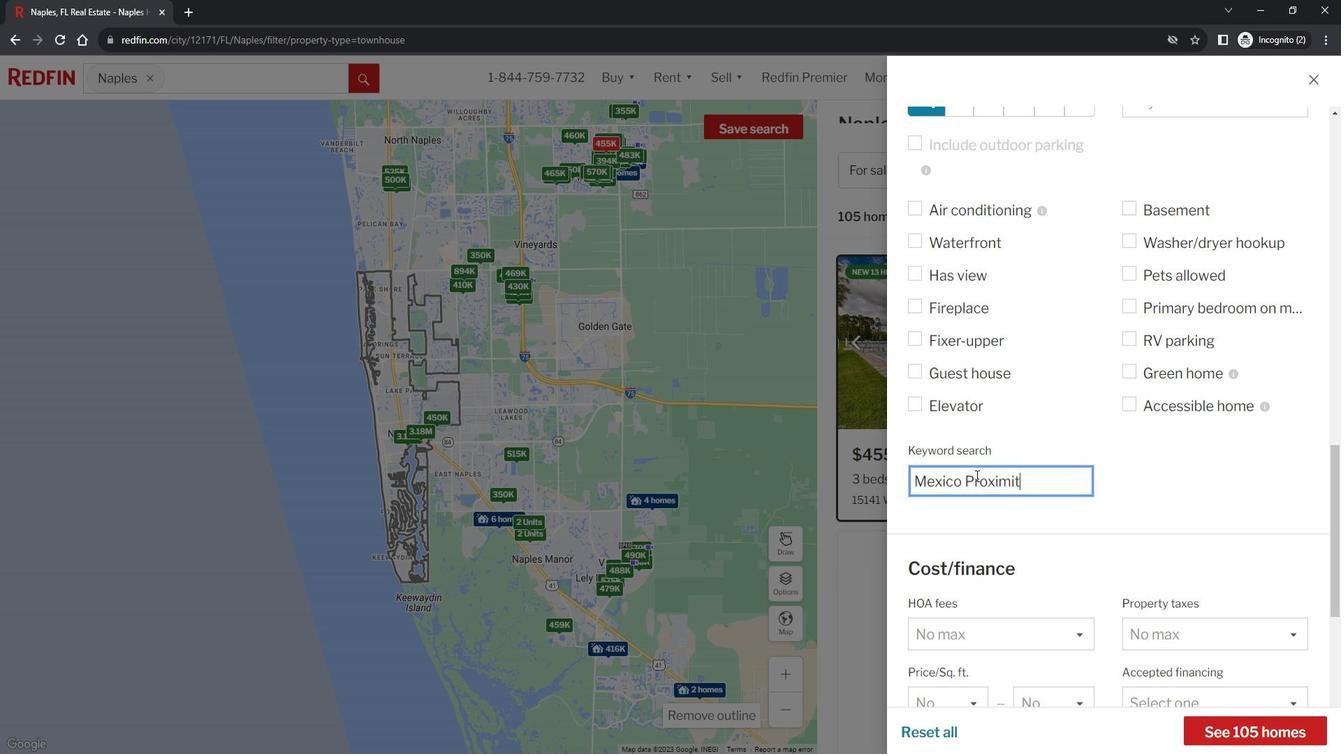 
Action: Mouse moved to (1255, 714)
Screenshot: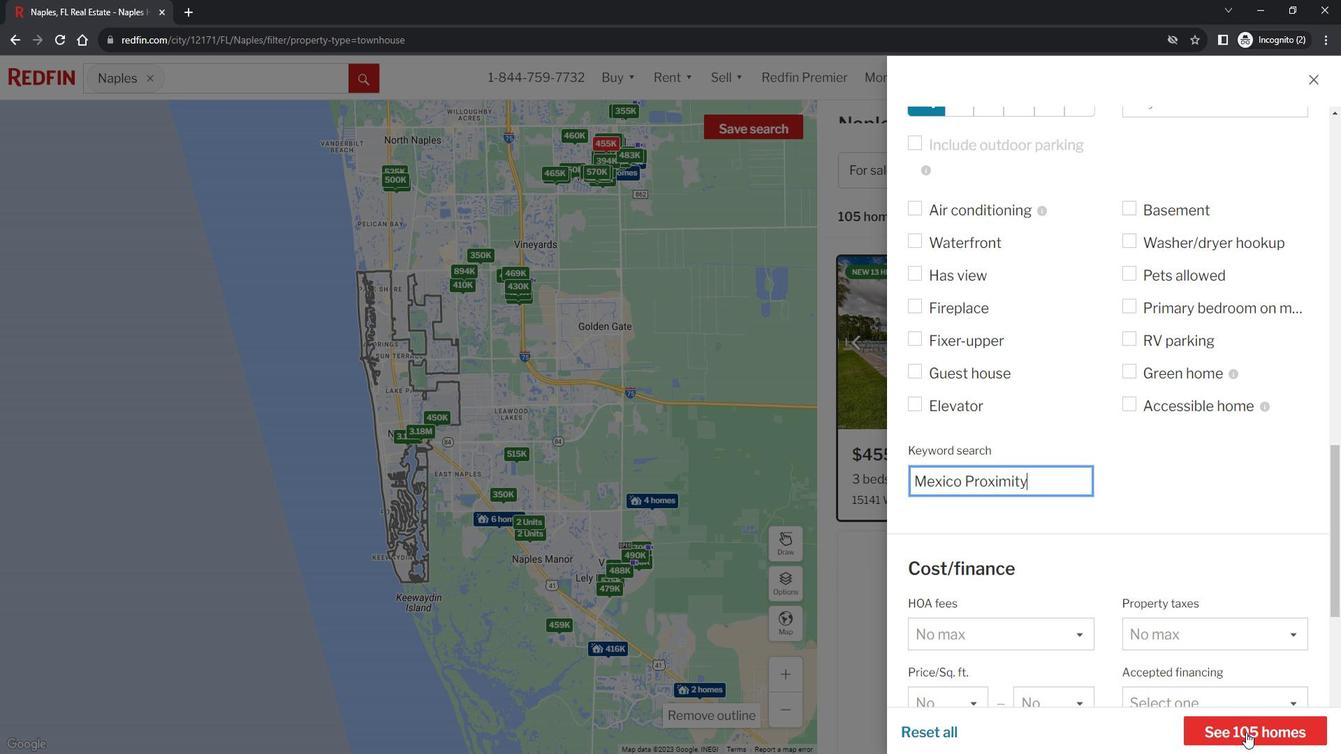 
Action: Mouse pressed left at (1255, 714)
Screenshot: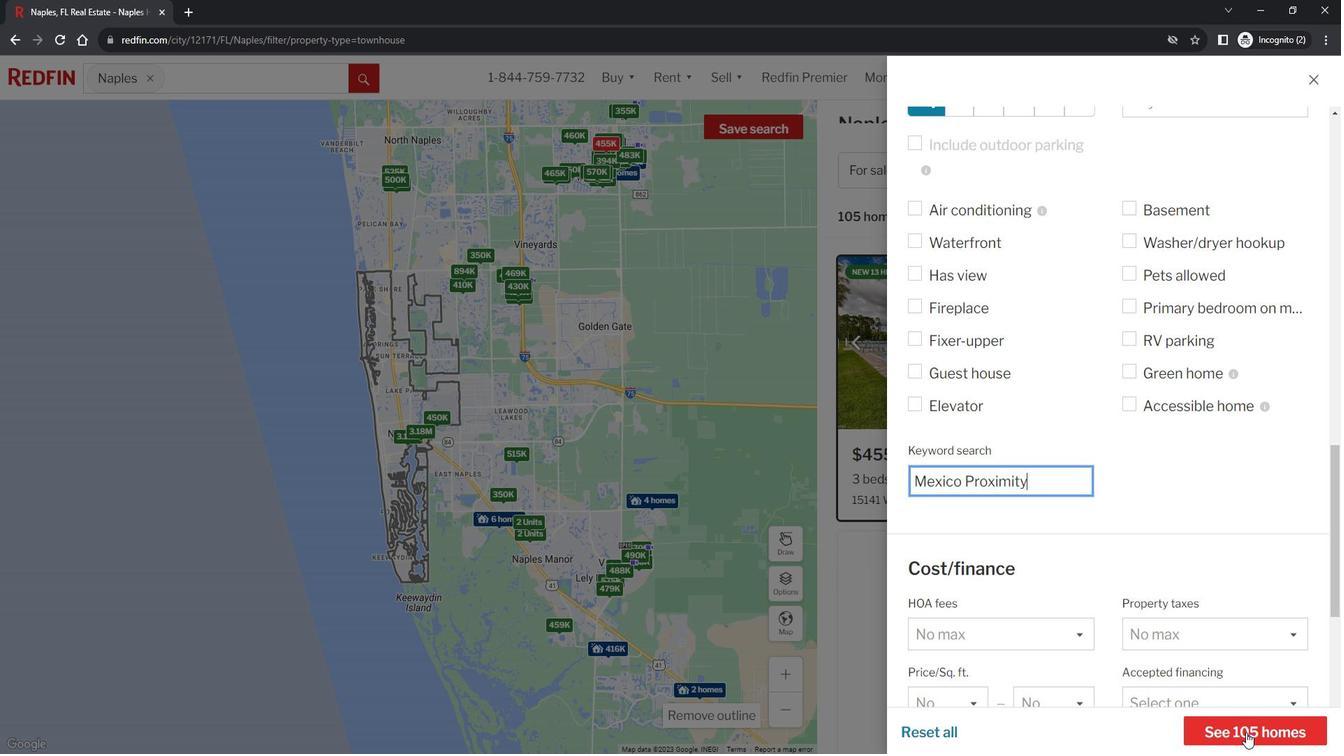 
Action: Mouse moved to (1001, 466)
Screenshot: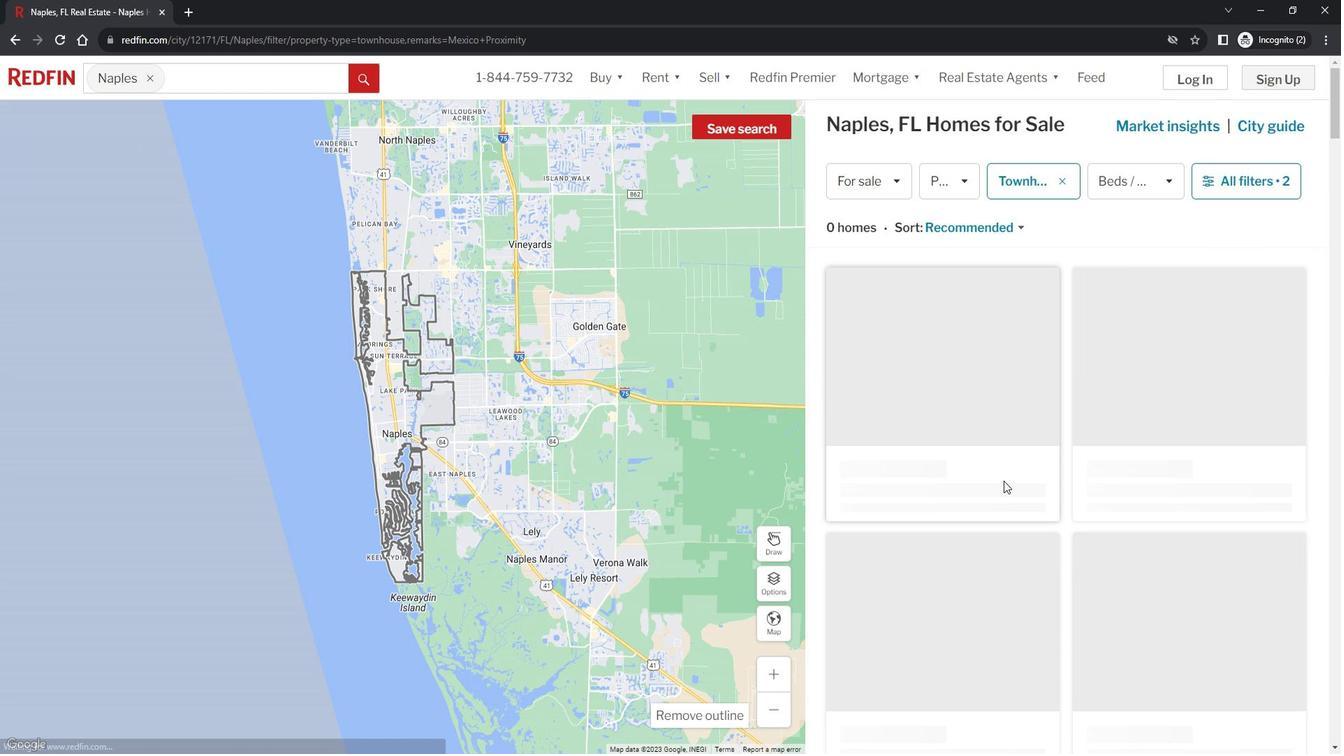 
